Task: Find connections with filter location Dalai with filter topic #indiawith filter profile language German with filter current company TWO95 International, Inc with filter school Babu Banarsi Das University, Lucknow with filter industry Retail Furniture and Home Furnishings with filter service category FIle Management with filter keywords title Customer Service Manager
Action: Mouse moved to (555, 75)
Screenshot: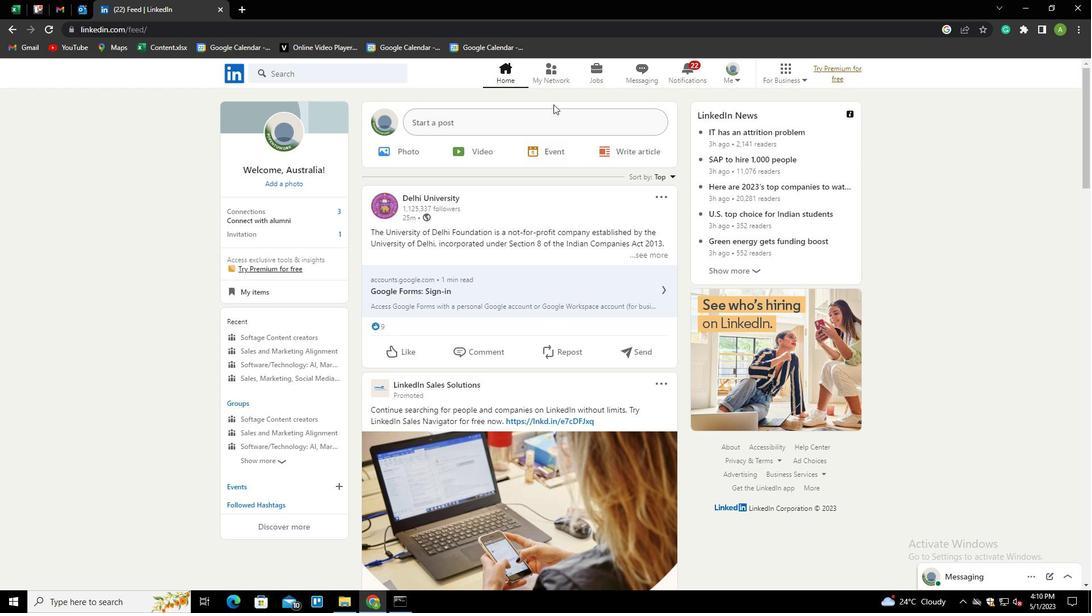 
Action: Mouse pressed left at (555, 75)
Screenshot: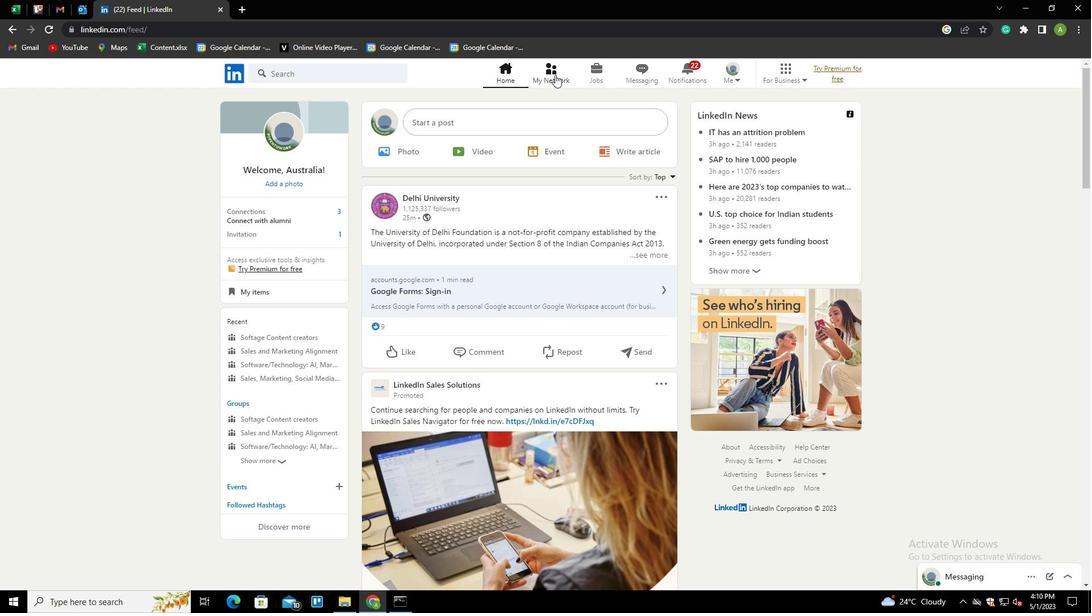 
Action: Mouse moved to (276, 135)
Screenshot: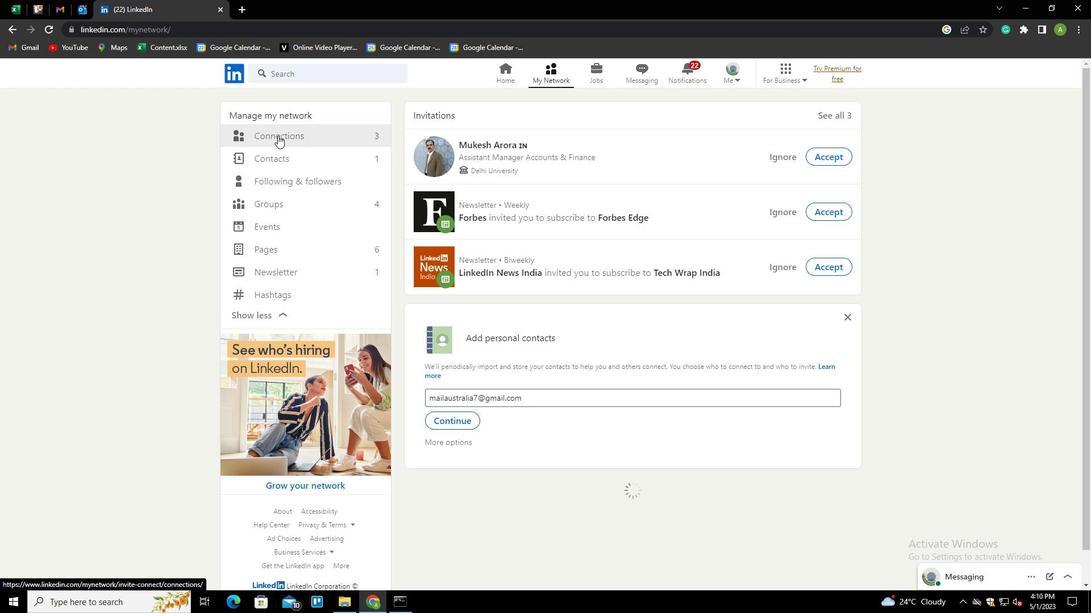 
Action: Mouse pressed left at (276, 135)
Screenshot: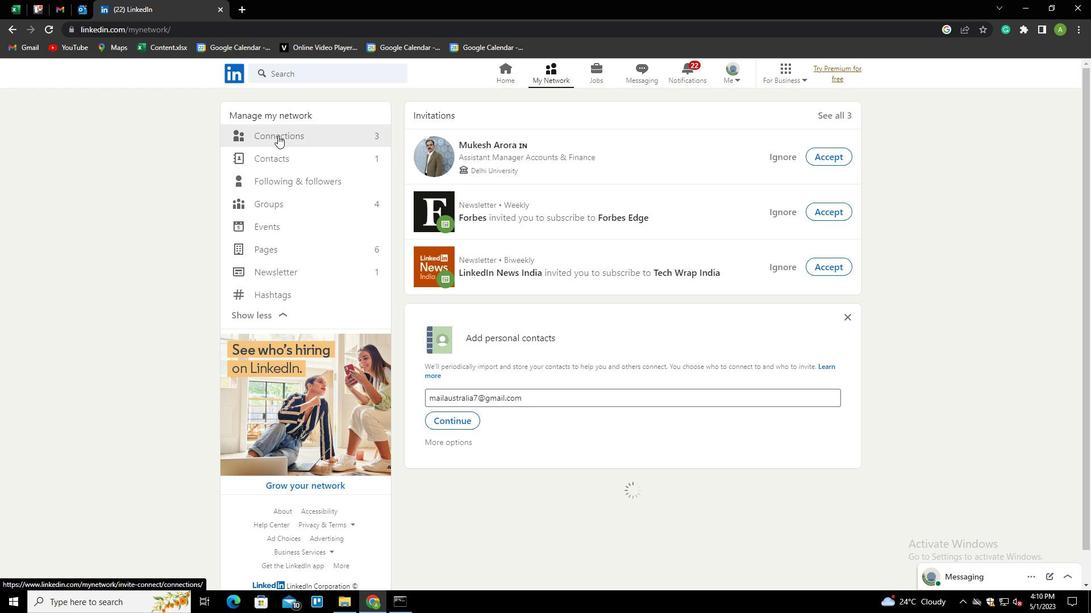
Action: Mouse moved to (613, 135)
Screenshot: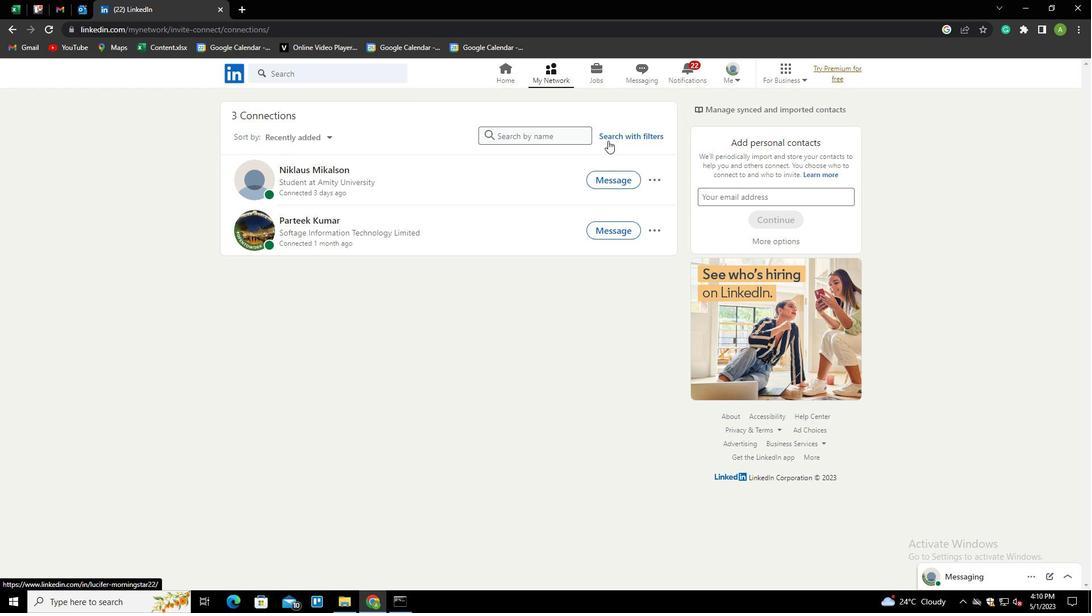 
Action: Mouse pressed left at (613, 135)
Screenshot: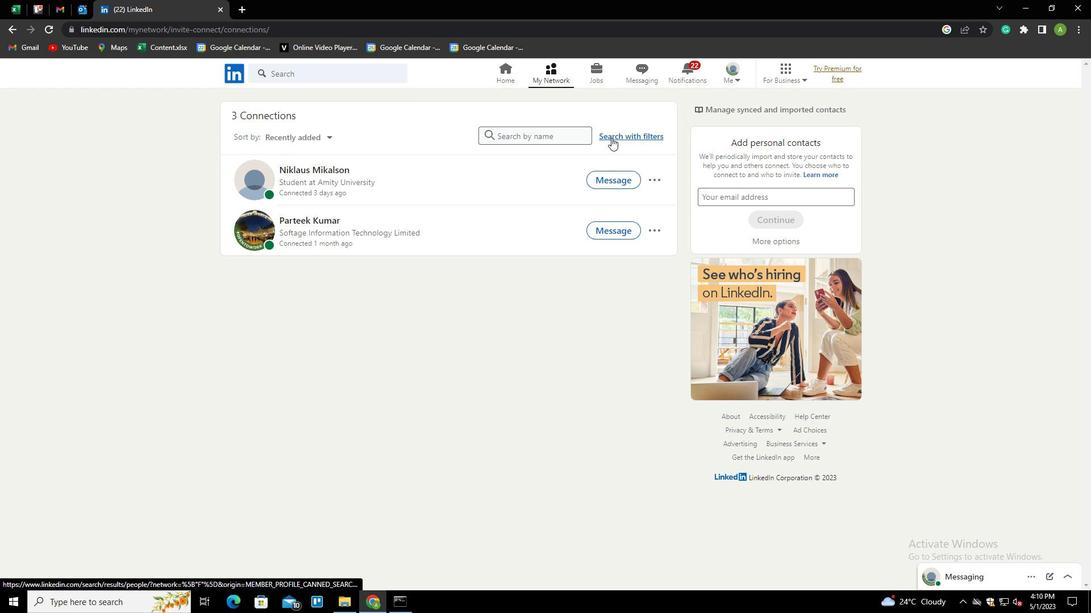 
Action: Mouse moved to (579, 102)
Screenshot: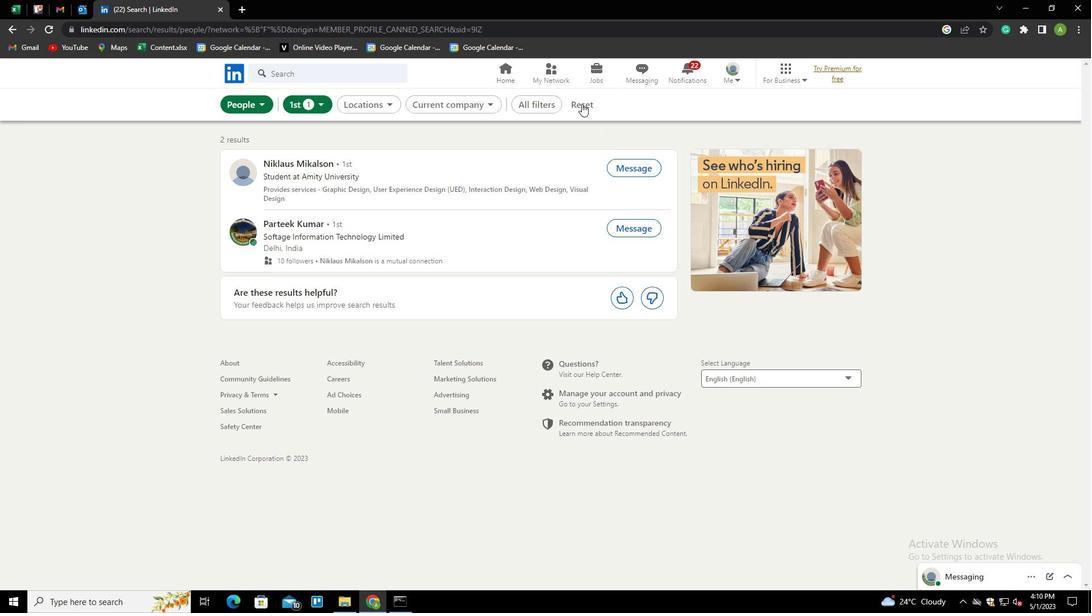 
Action: Mouse pressed left at (579, 102)
Screenshot: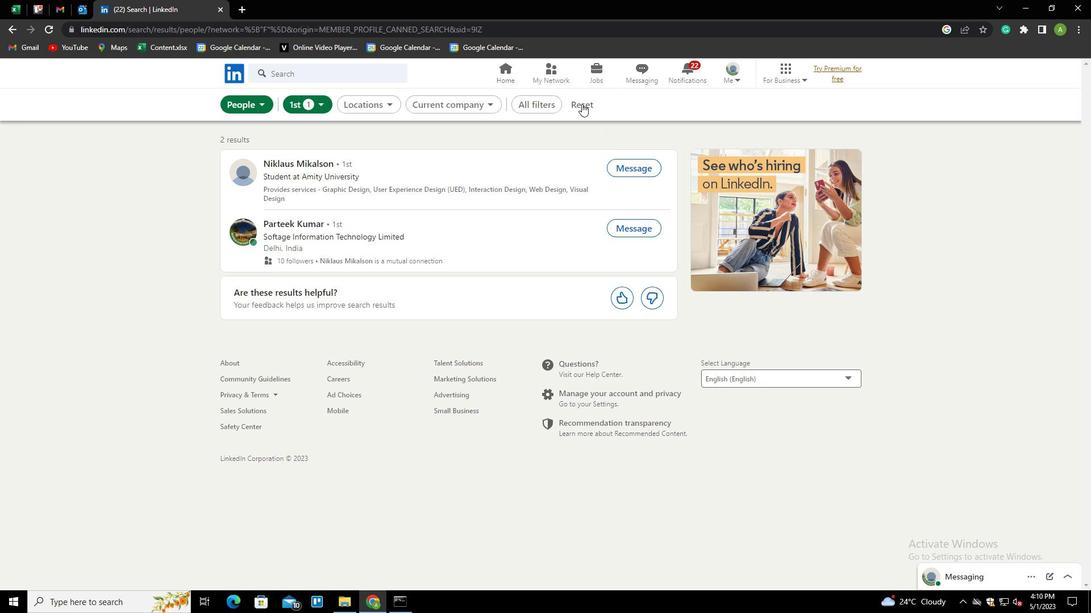 
Action: Mouse moved to (560, 104)
Screenshot: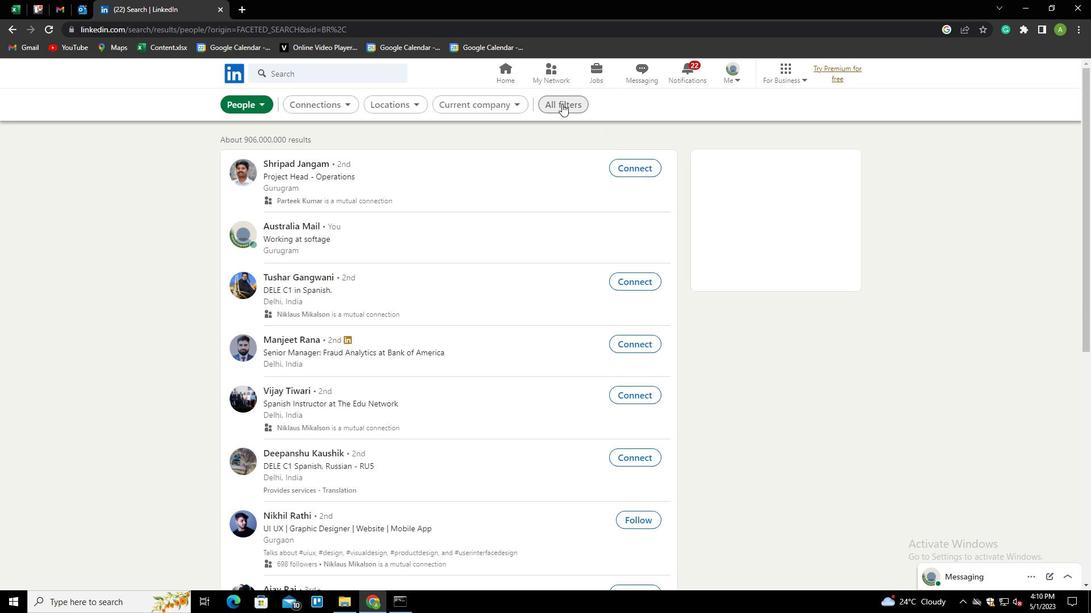 
Action: Mouse pressed left at (560, 104)
Screenshot: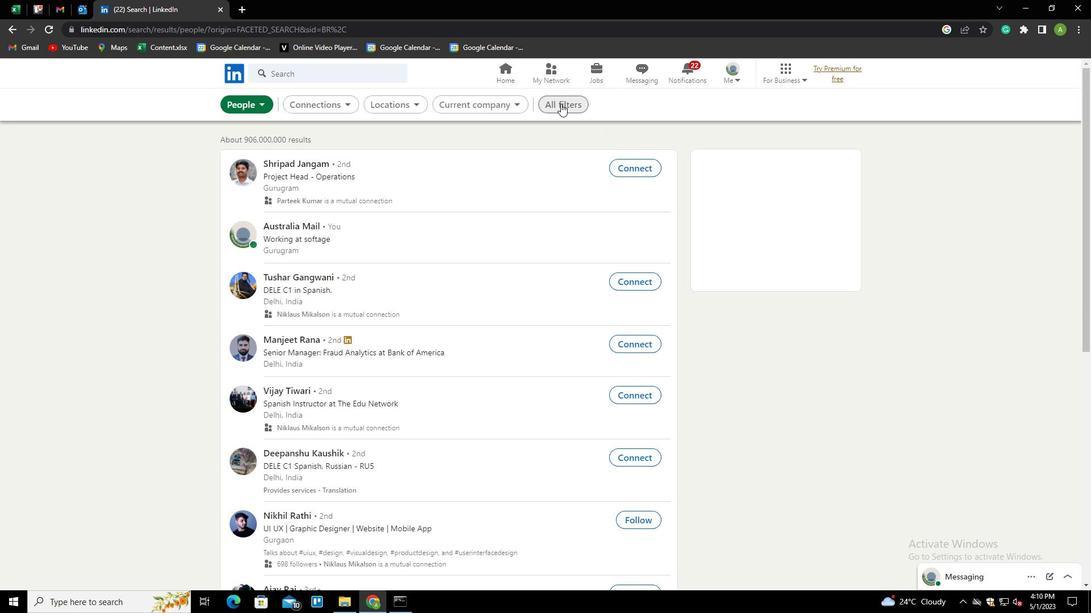 
Action: Mouse moved to (962, 333)
Screenshot: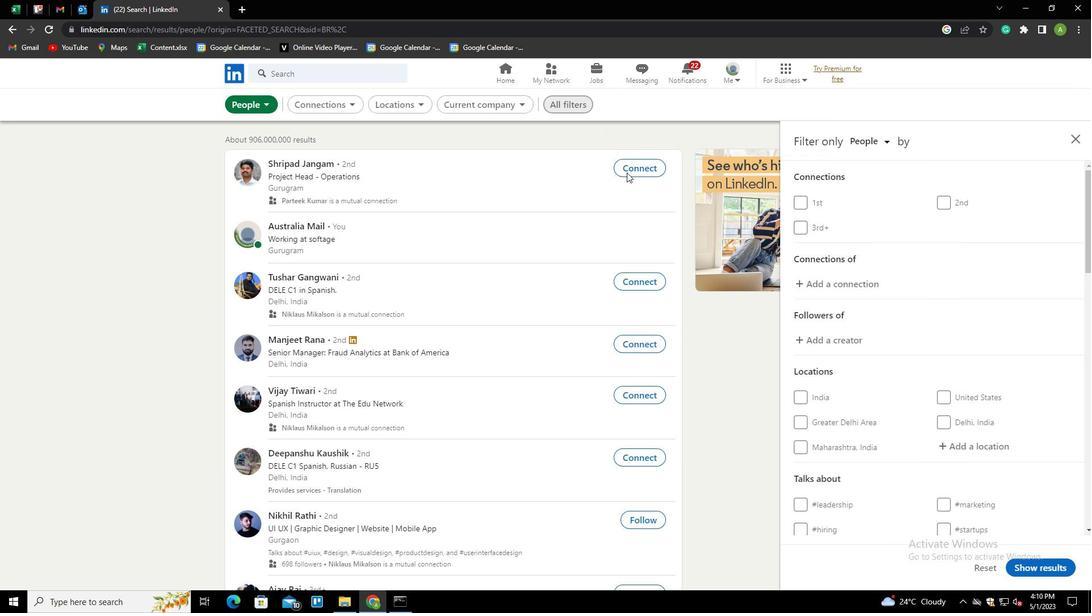 
Action: Mouse scrolled (962, 333) with delta (0, 0)
Screenshot: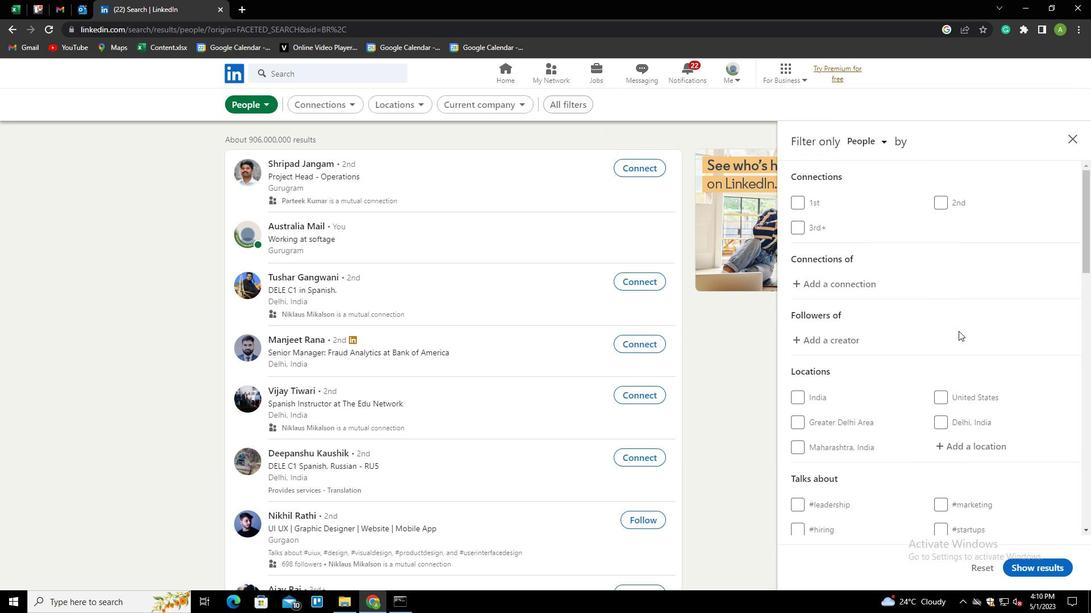 
Action: Mouse scrolled (962, 333) with delta (0, 0)
Screenshot: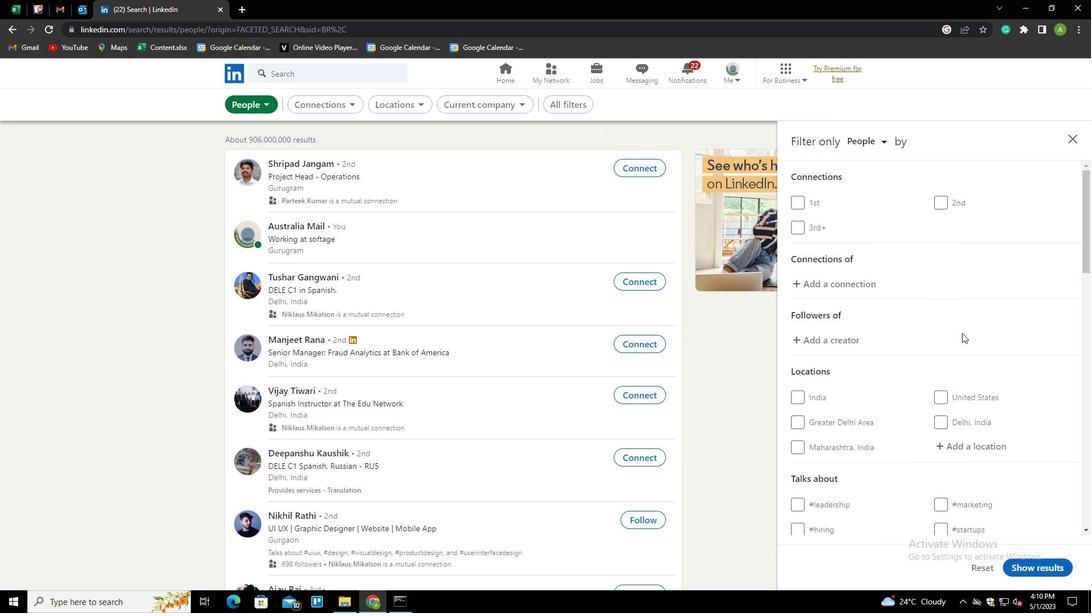 
Action: Mouse scrolled (962, 333) with delta (0, 0)
Screenshot: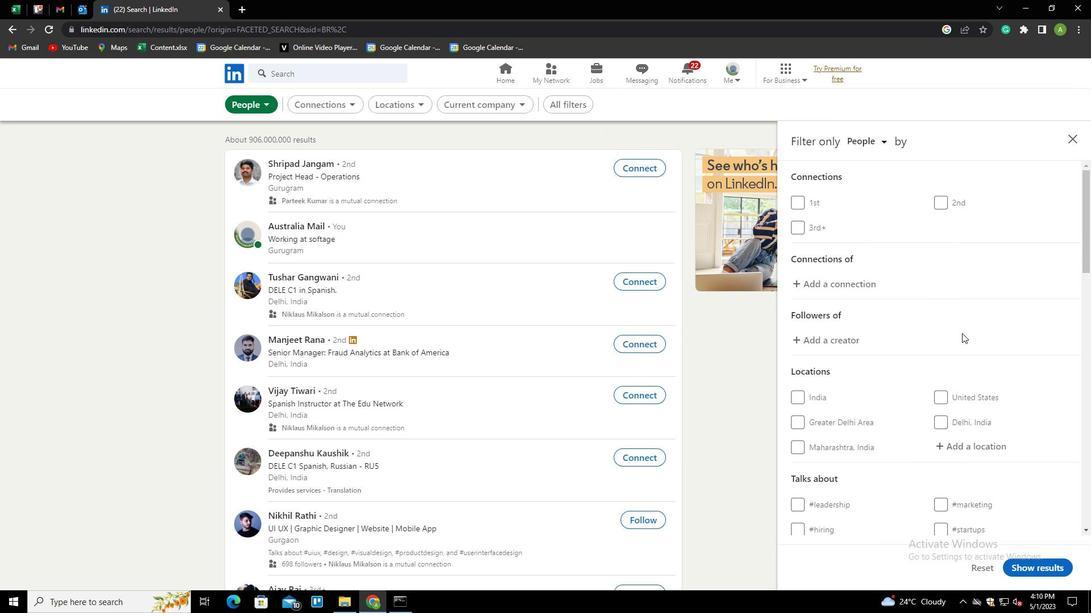 
Action: Mouse moved to (956, 280)
Screenshot: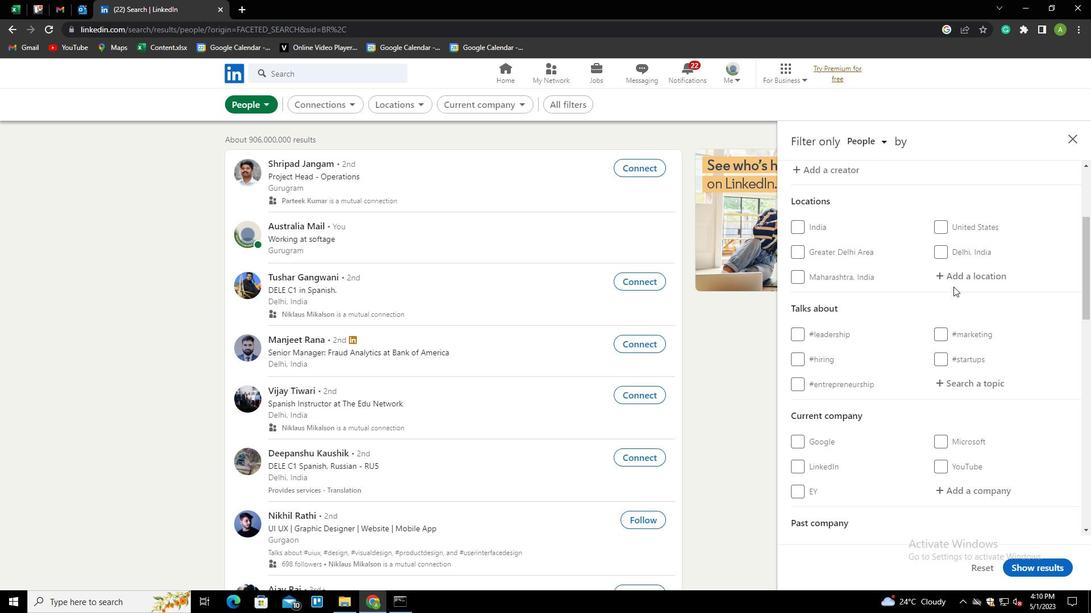 
Action: Mouse pressed left at (956, 280)
Screenshot: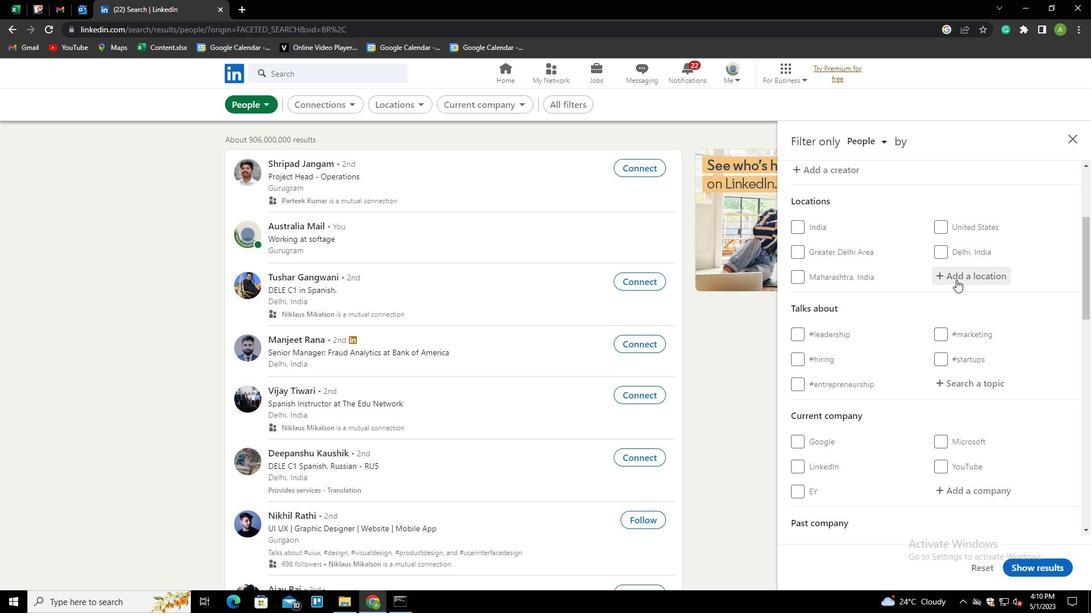 
Action: Mouse moved to (958, 279)
Screenshot: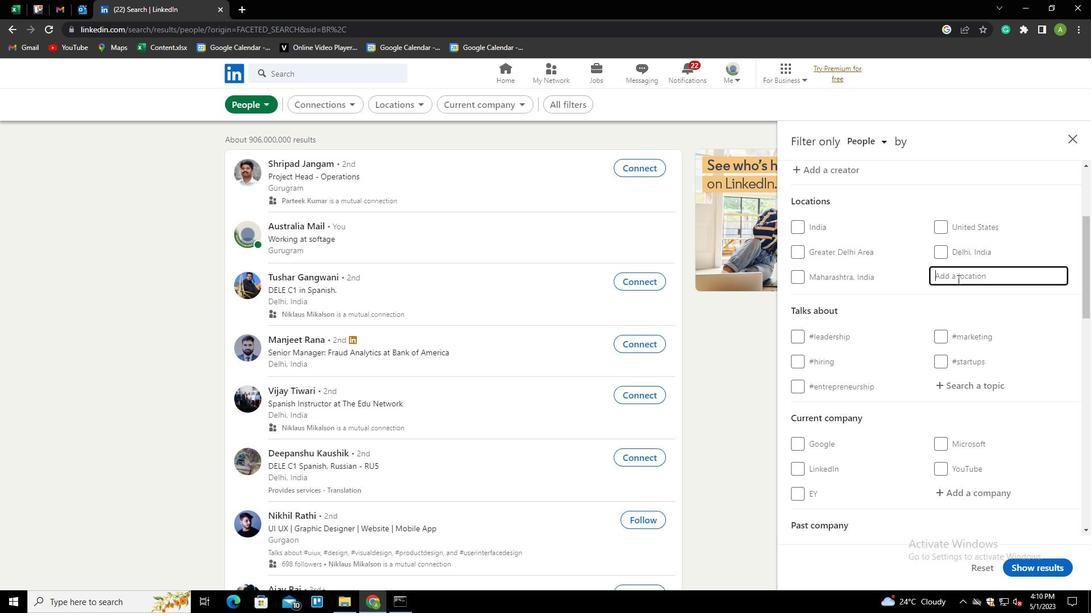 
Action: Mouse pressed left at (958, 279)
Screenshot: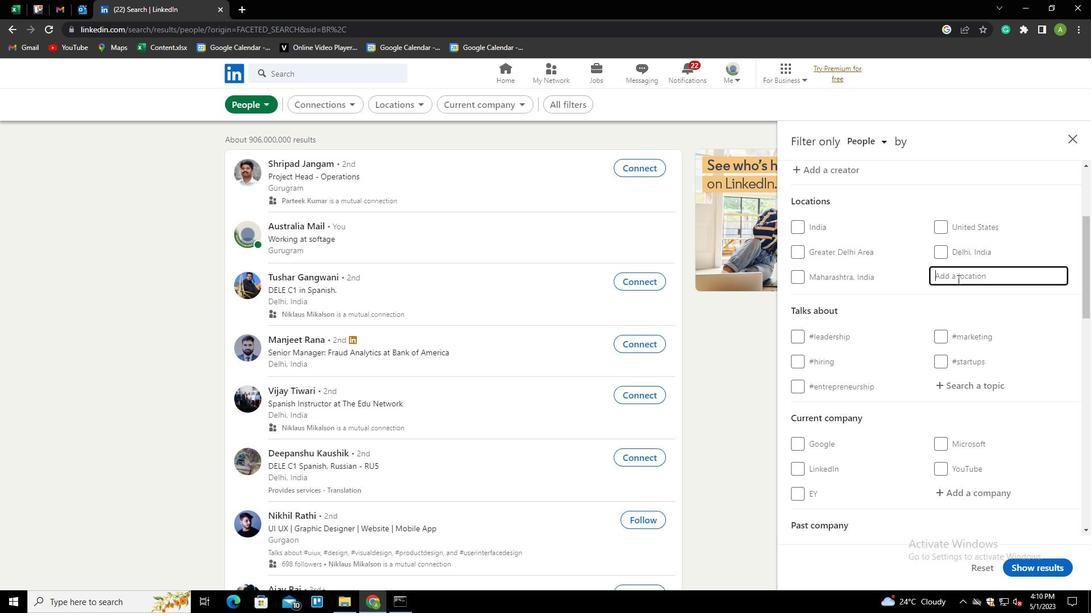 
Action: Key pressed <Key.shift>DALAI
Screenshot: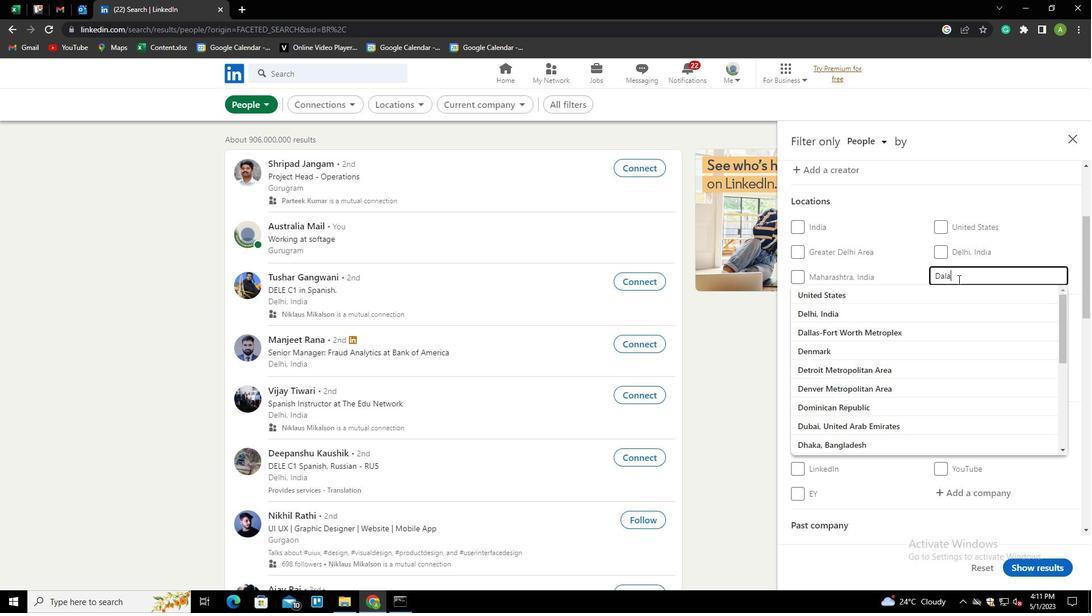 
Action: Mouse moved to (1056, 329)
Screenshot: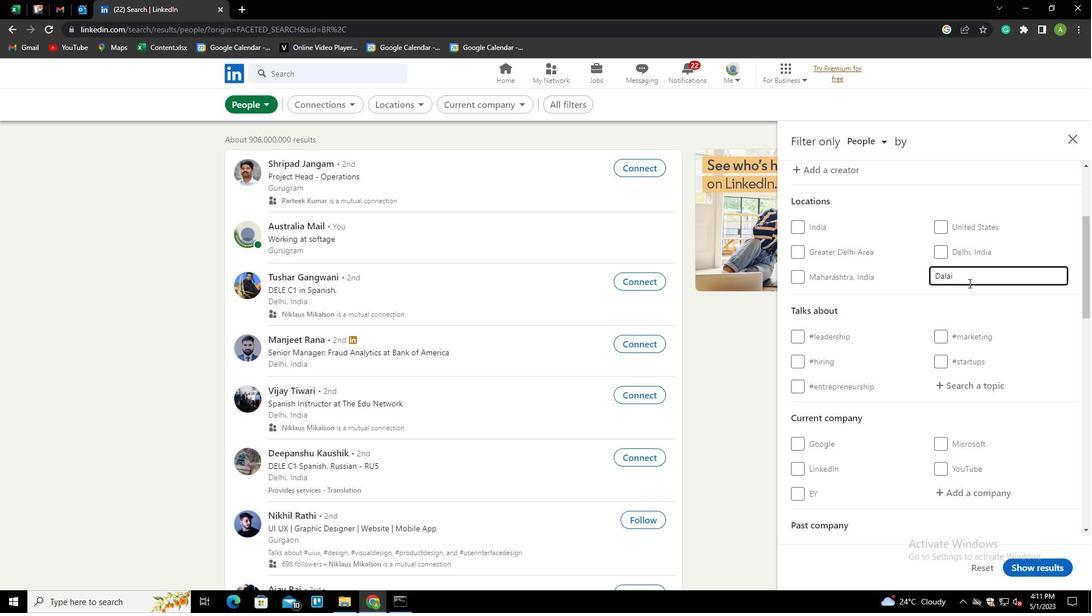 
Action: Mouse pressed left at (1056, 329)
Screenshot: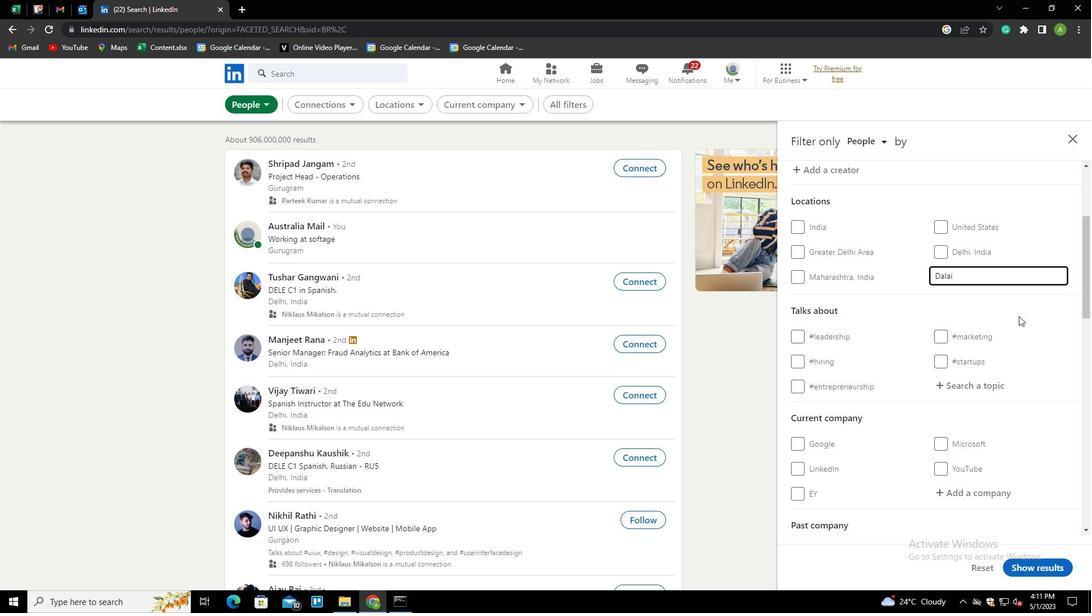 
Action: Mouse moved to (973, 387)
Screenshot: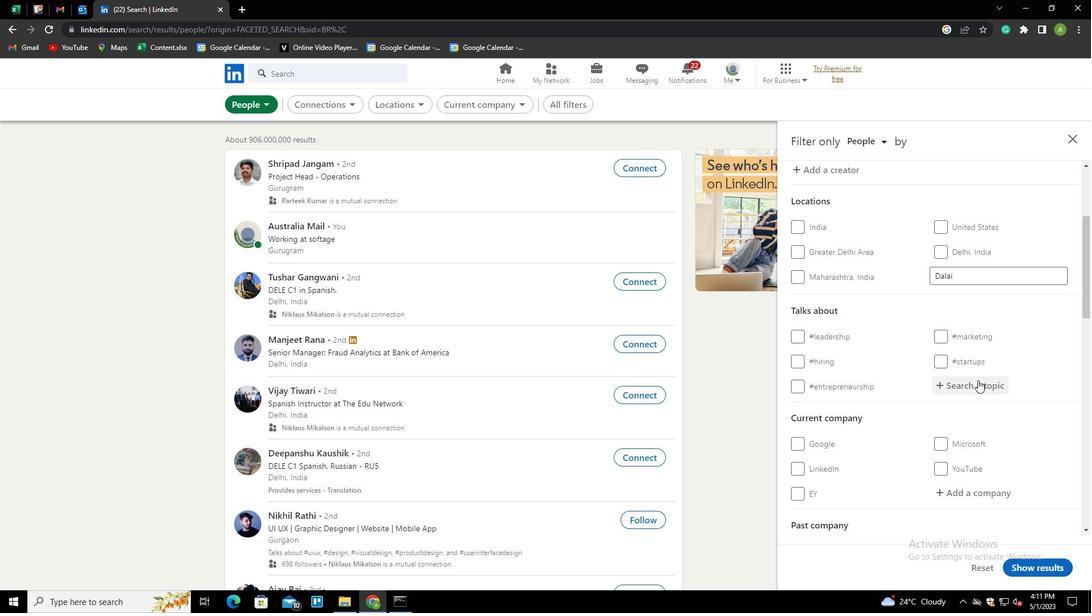 
Action: Mouse pressed left at (973, 387)
Screenshot: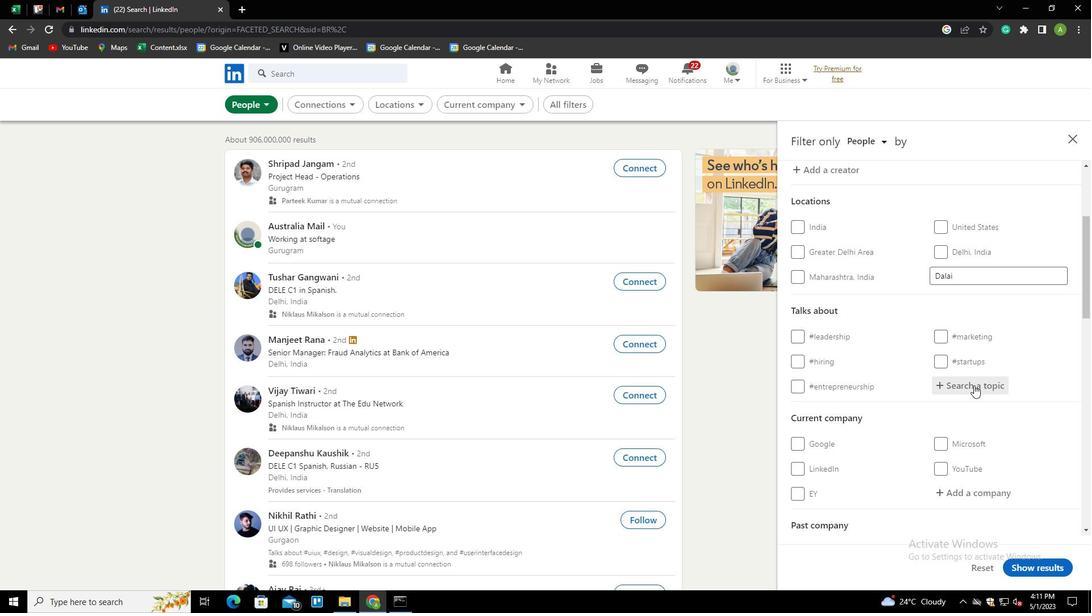 
Action: Mouse pressed left at (973, 387)
Screenshot: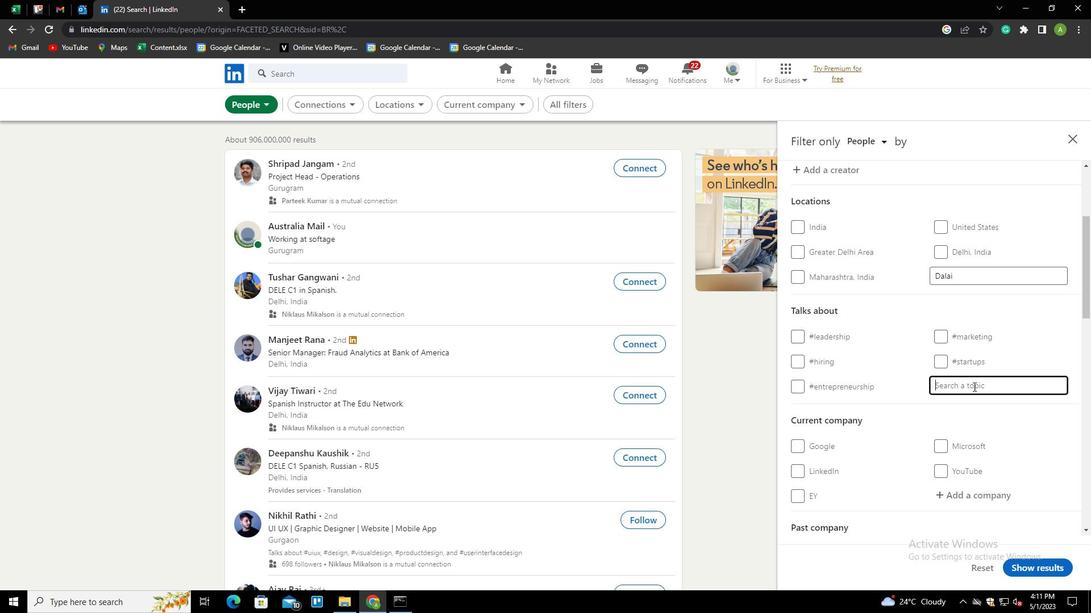 
Action: Key pressed INDIA<Key.down><Key.enter>
Screenshot: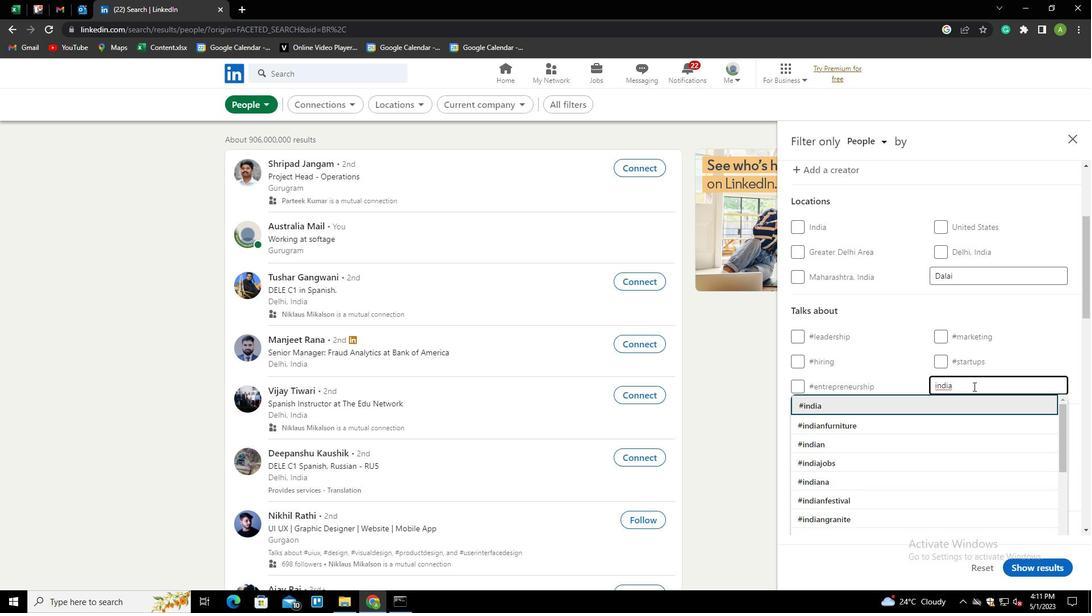 
Action: Mouse moved to (971, 381)
Screenshot: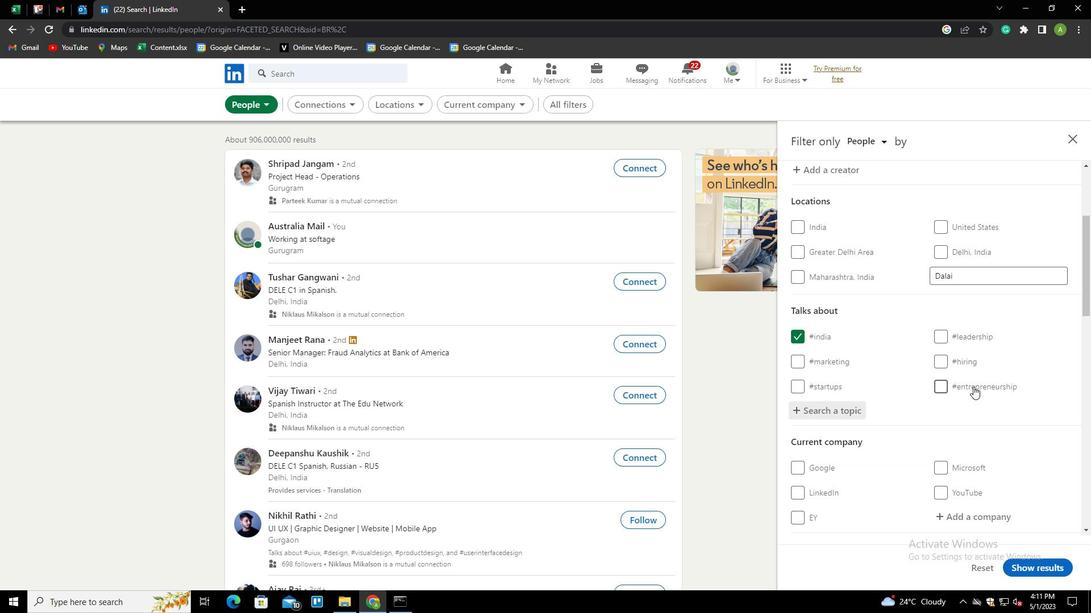 
Action: Mouse scrolled (971, 380) with delta (0, 0)
Screenshot: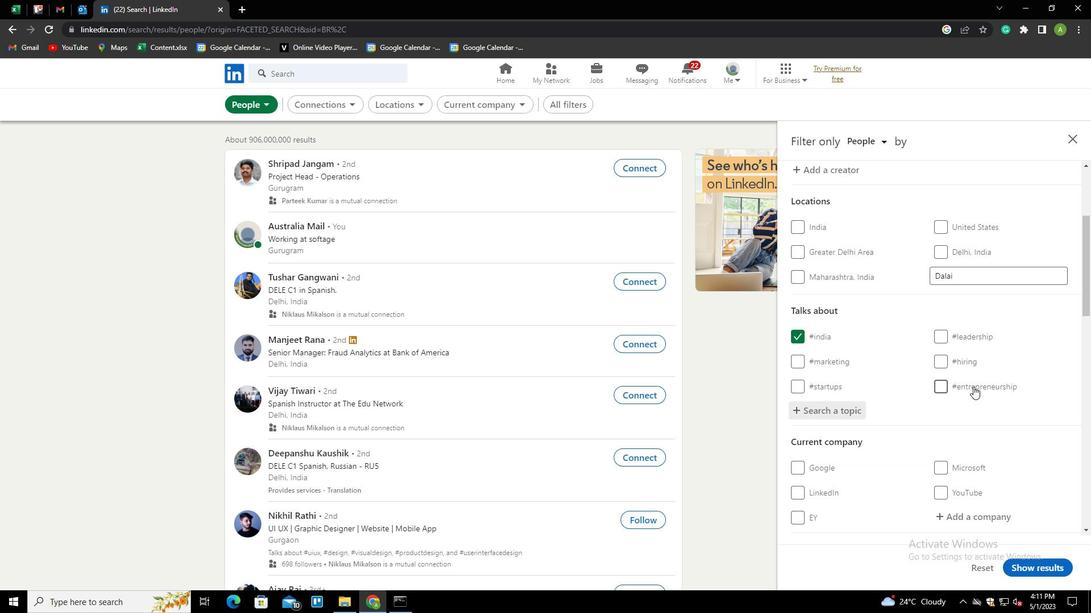 
Action: Mouse scrolled (971, 380) with delta (0, 0)
Screenshot: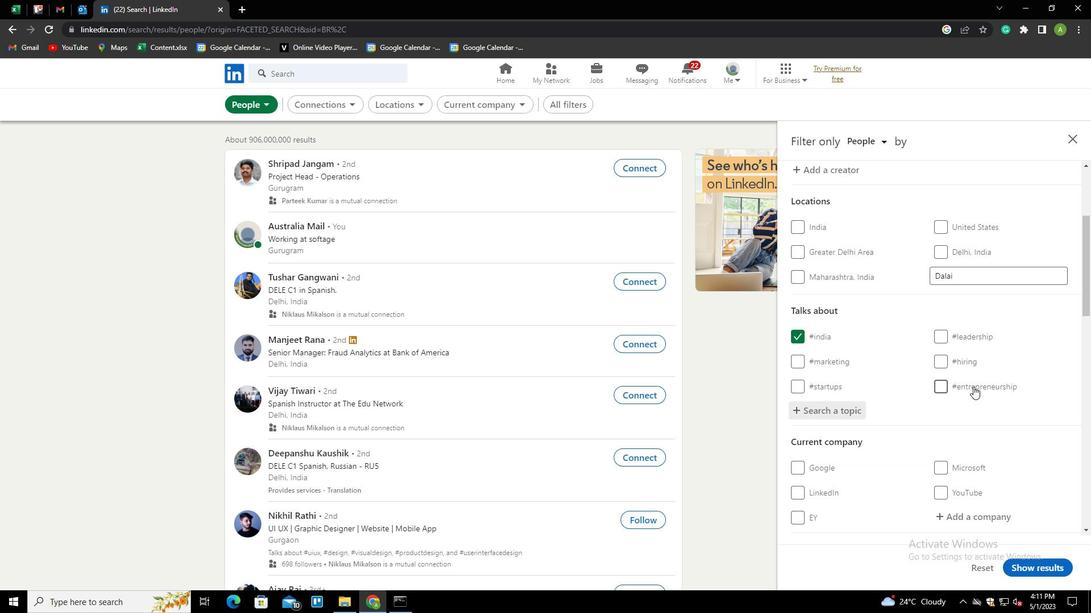 
Action: Mouse scrolled (971, 380) with delta (0, 0)
Screenshot: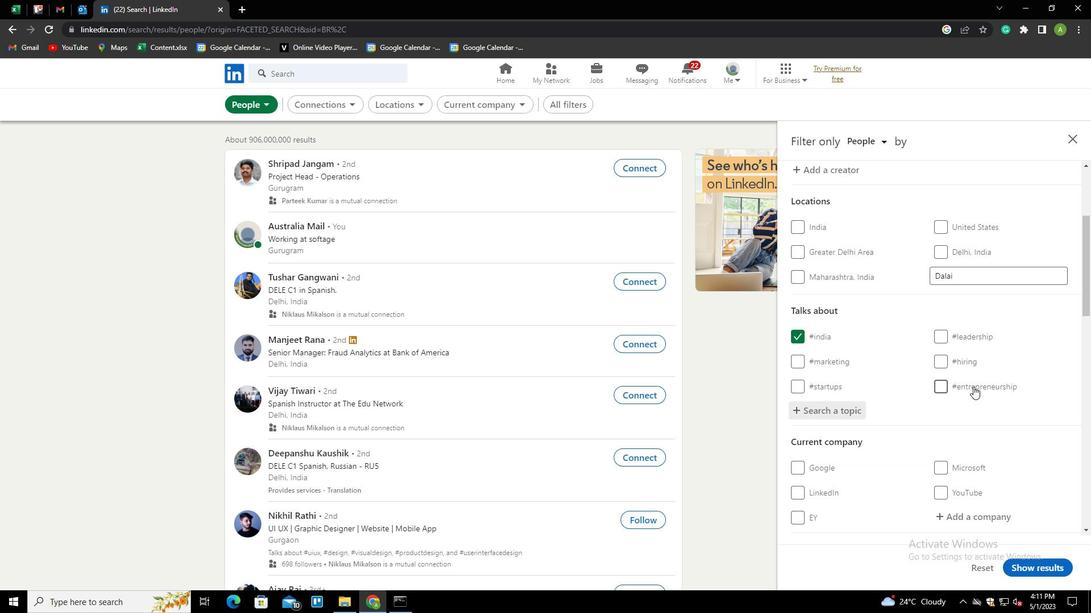 
Action: Mouse moved to (969, 381)
Screenshot: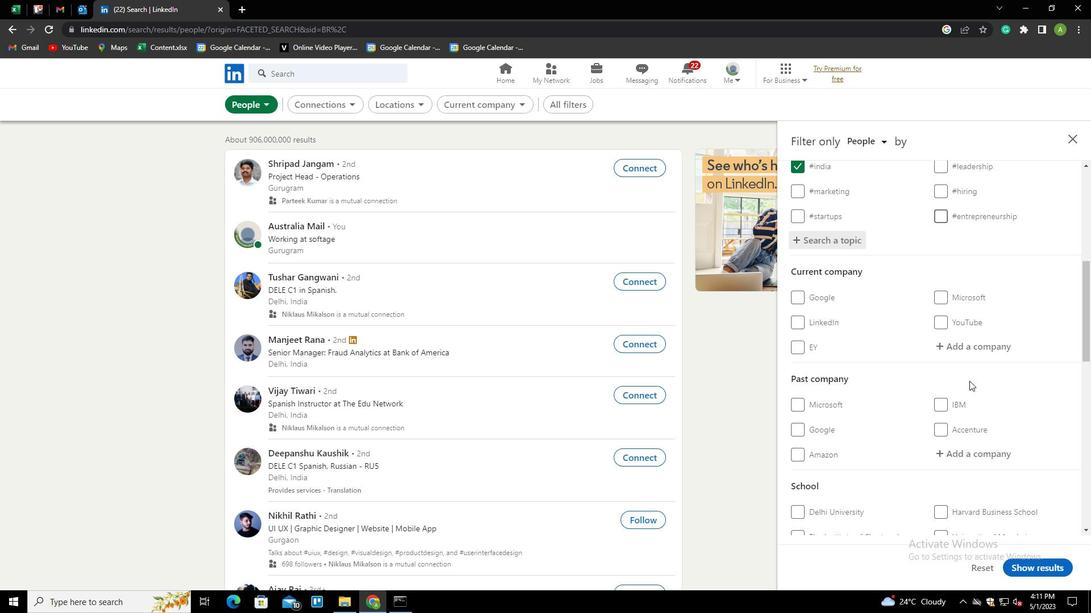 
Action: Mouse scrolled (969, 380) with delta (0, 0)
Screenshot: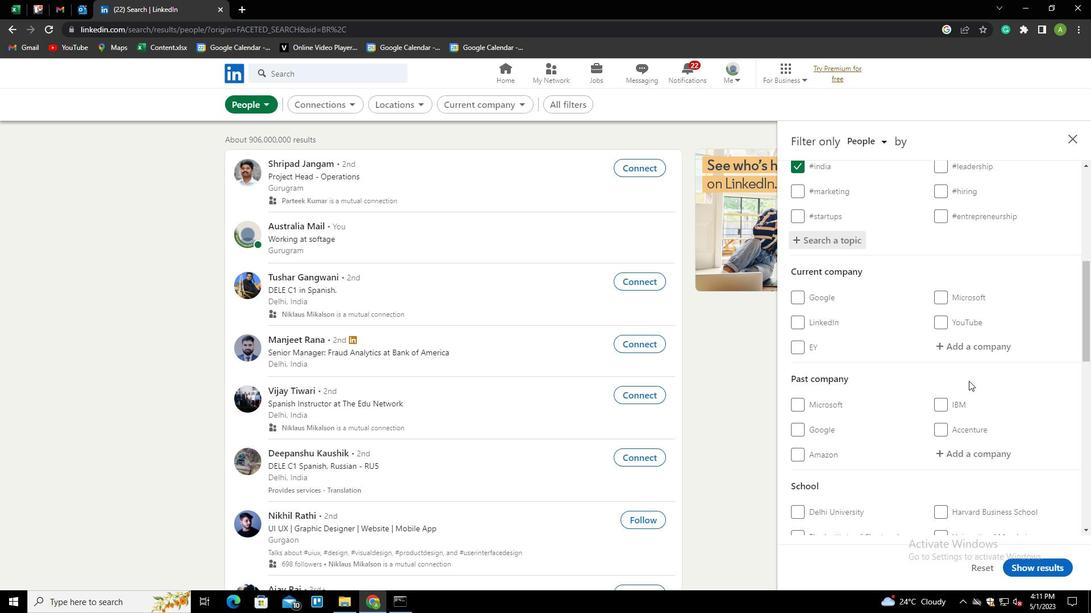 
Action: Mouse scrolled (969, 380) with delta (0, 0)
Screenshot: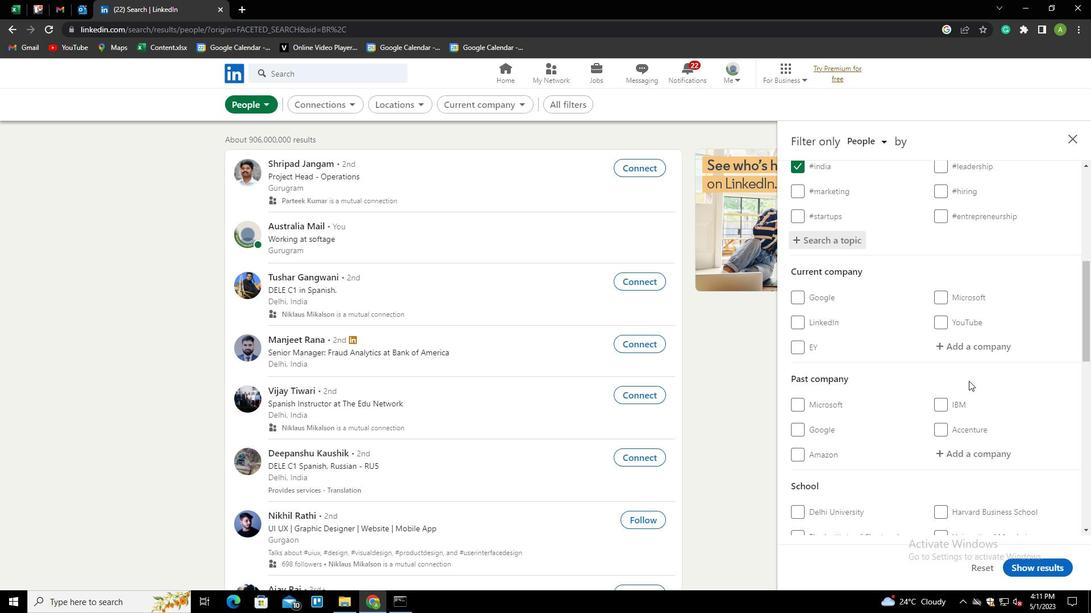 
Action: Mouse scrolled (969, 380) with delta (0, 0)
Screenshot: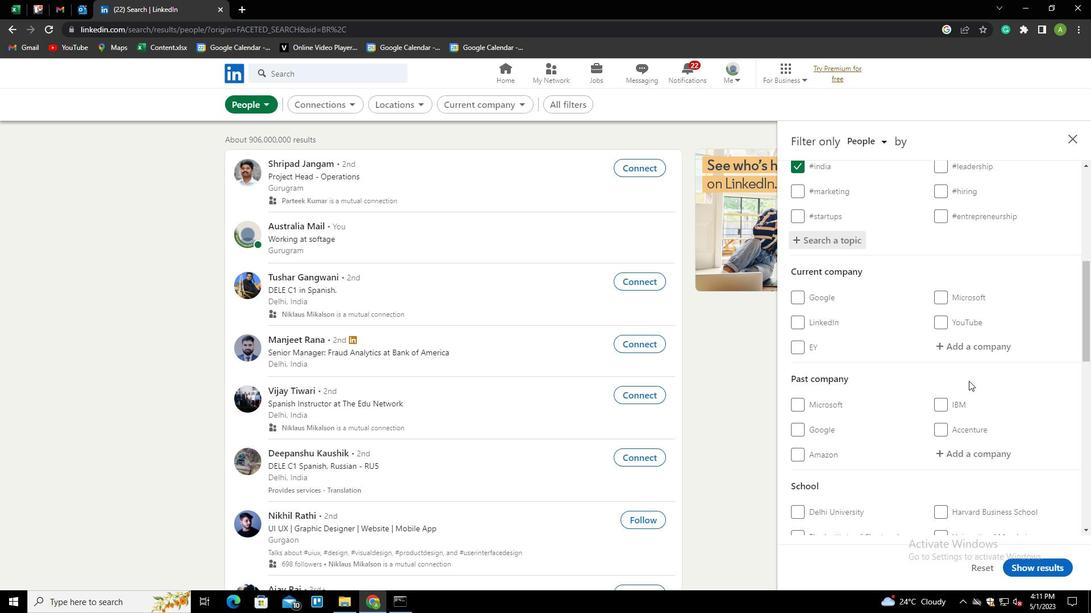 
Action: Mouse scrolled (969, 380) with delta (0, 0)
Screenshot: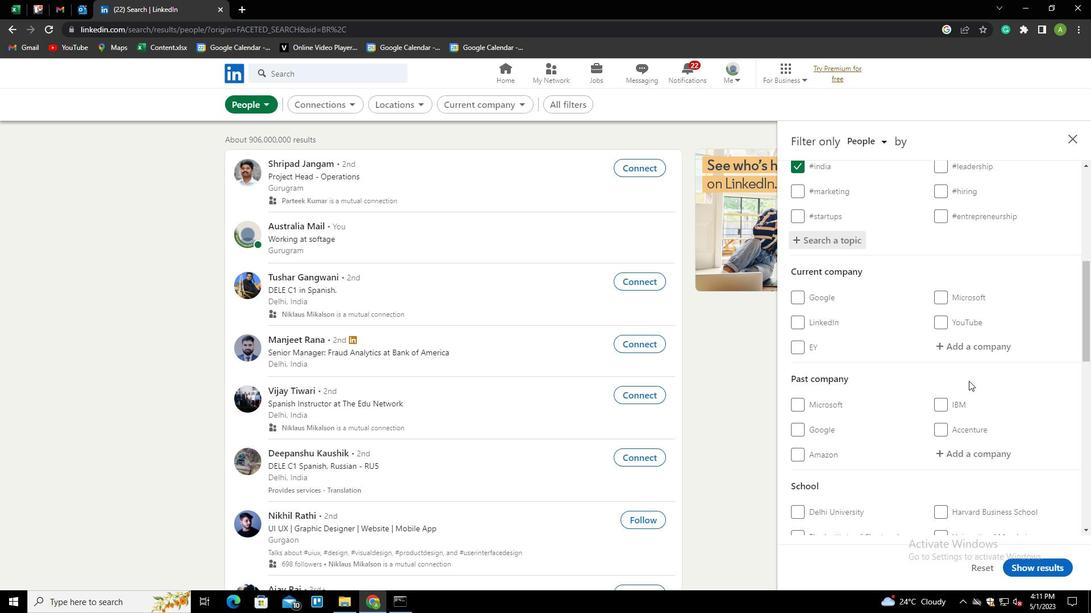
Action: Mouse scrolled (969, 380) with delta (0, 0)
Screenshot: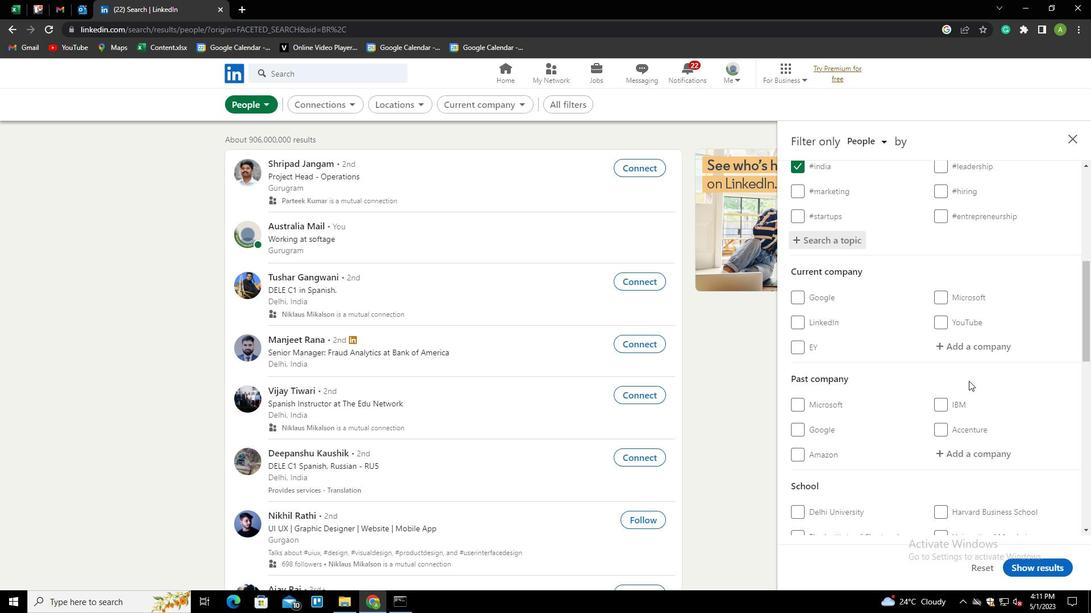 
Action: Mouse moved to (968, 381)
Screenshot: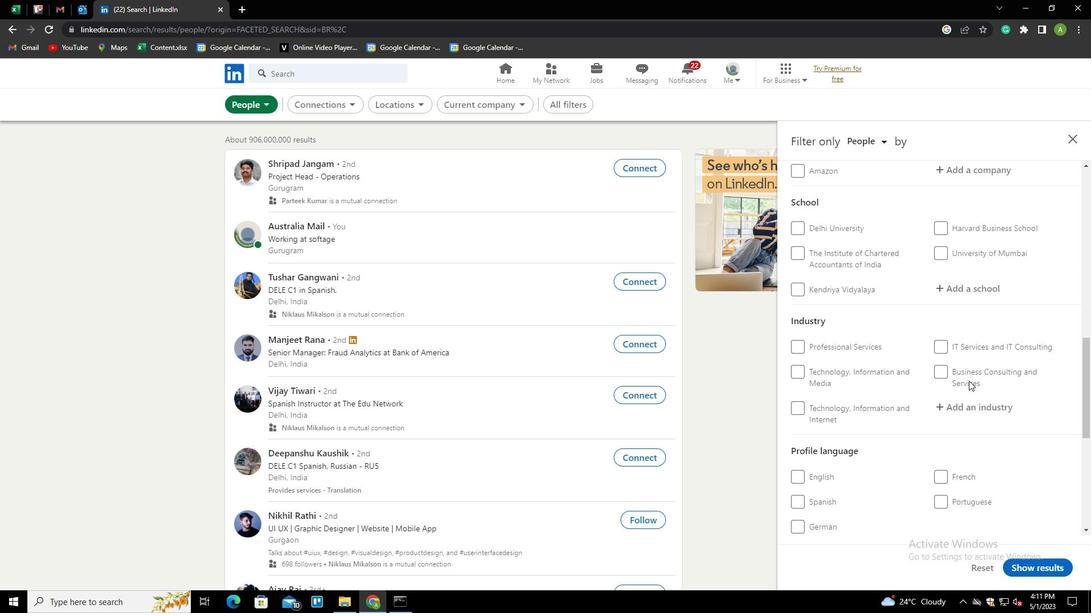 
Action: Mouse scrolled (968, 380) with delta (0, 0)
Screenshot: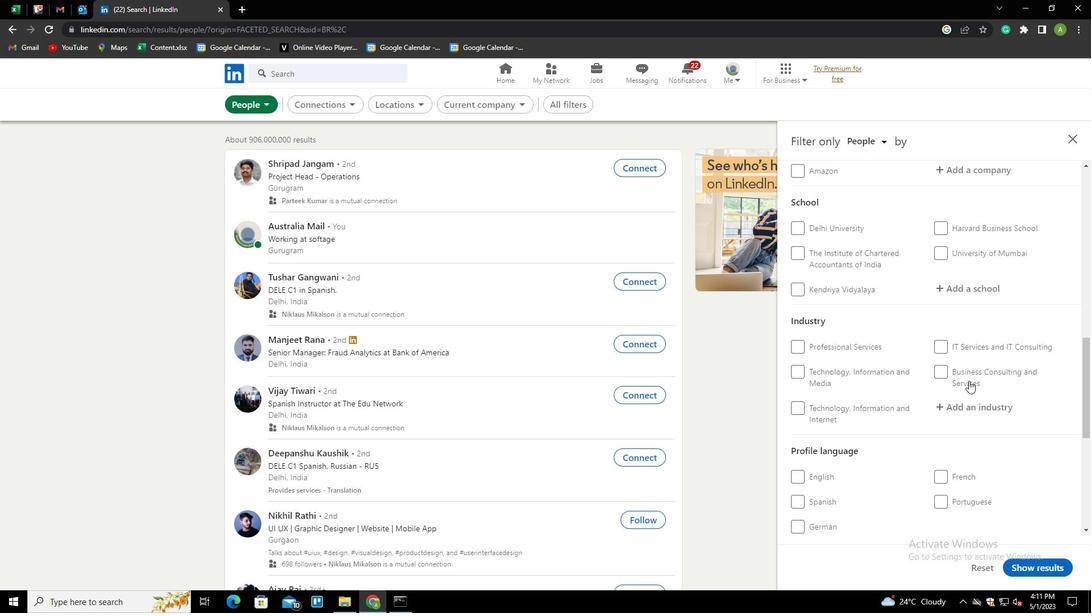 
Action: Mouse moved to (807, 465)
Screenshot: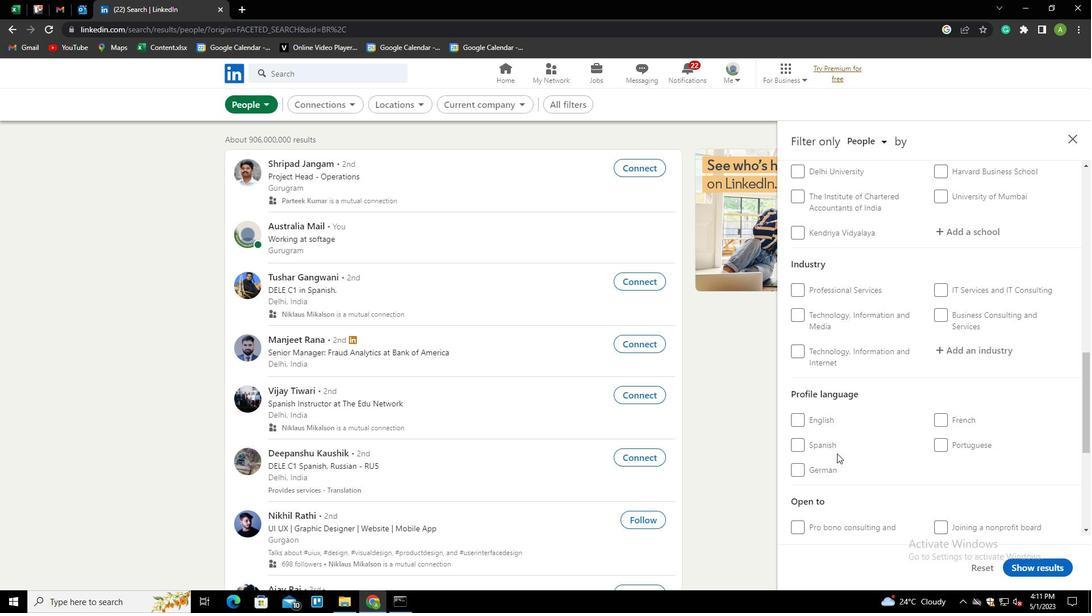 
Action: Mouse pressed left at (807, 465)
Screenshot: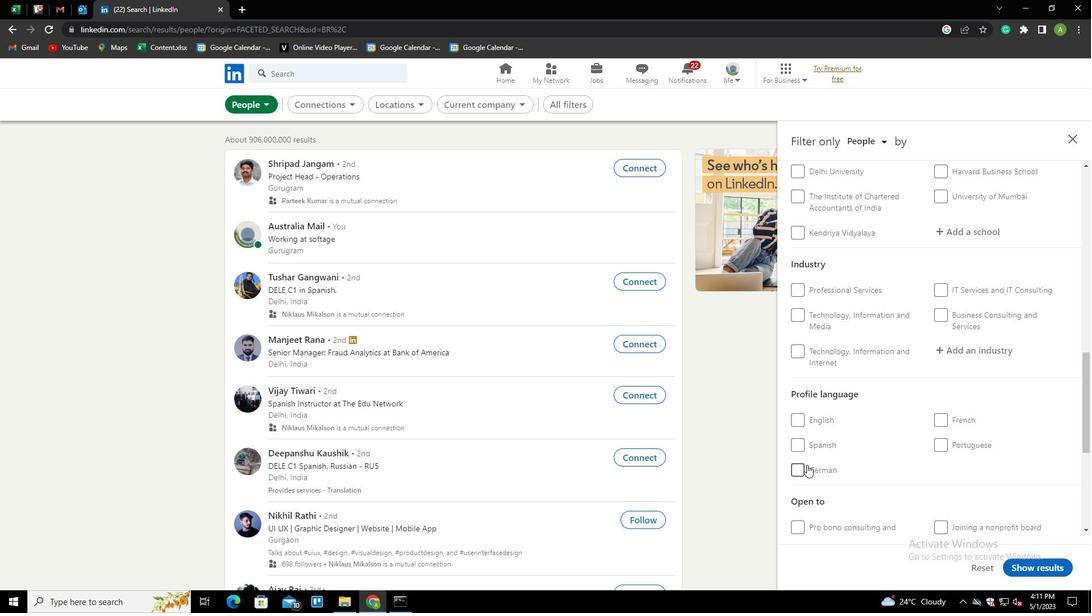 
Action: Mouse moved to (961, 446)
Screenshot: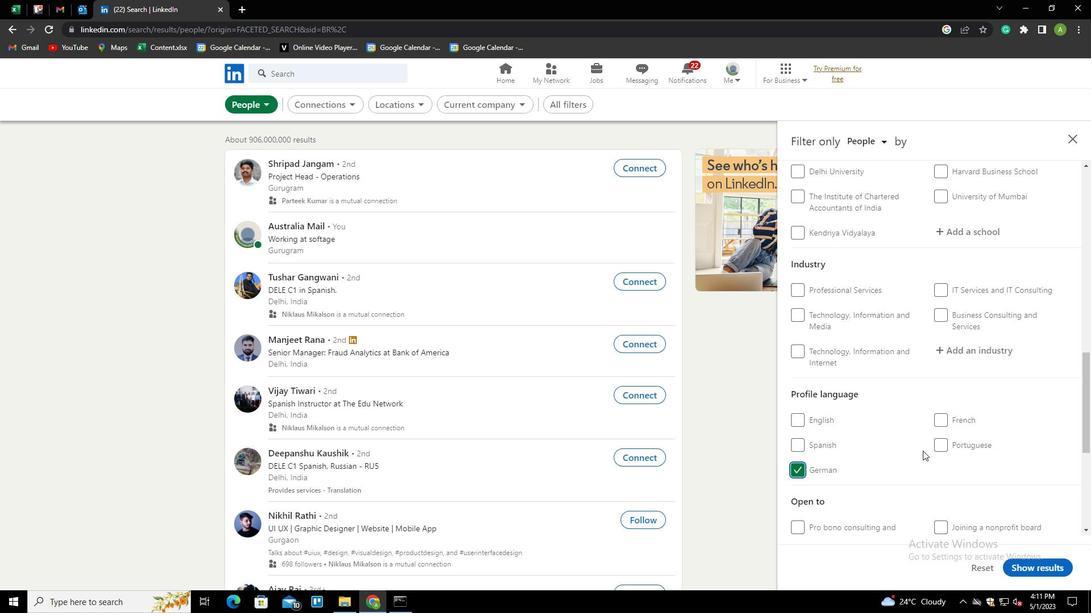 
Action: Mouse scrolled (961, 447) with delta (0, 0)
Screenshot: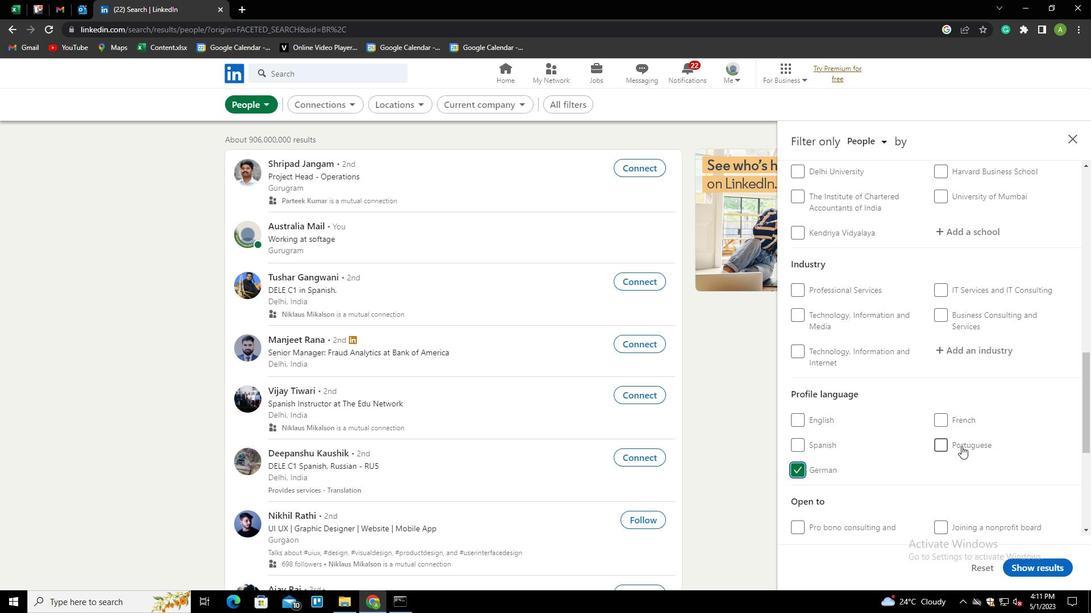 
Action: Mouse scrolled (961, 447) with delta (0, 0)
Screenshot: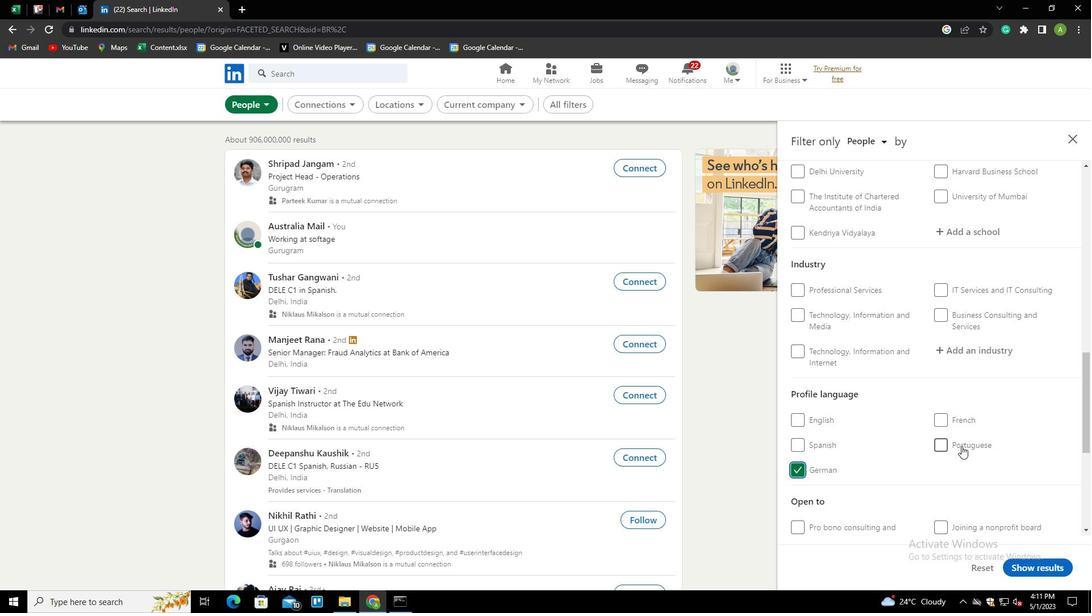 
Action: Mouse scrolled (961, 447) with delta (0, 0)
Screenshot: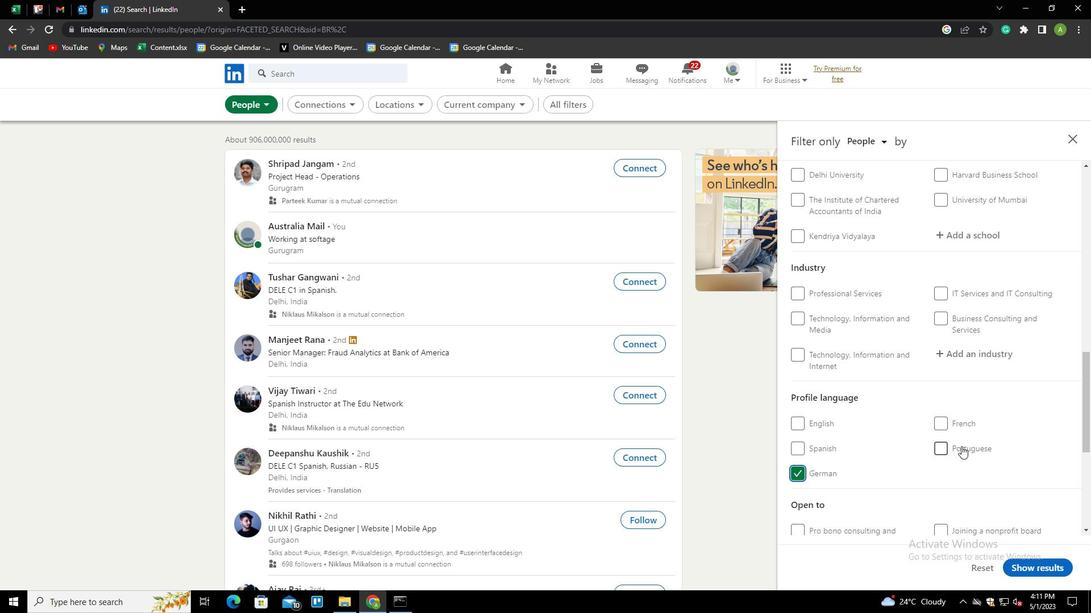 
Action: Mouse scrolled (961, 447) with delta (0, 0)
Screenshot: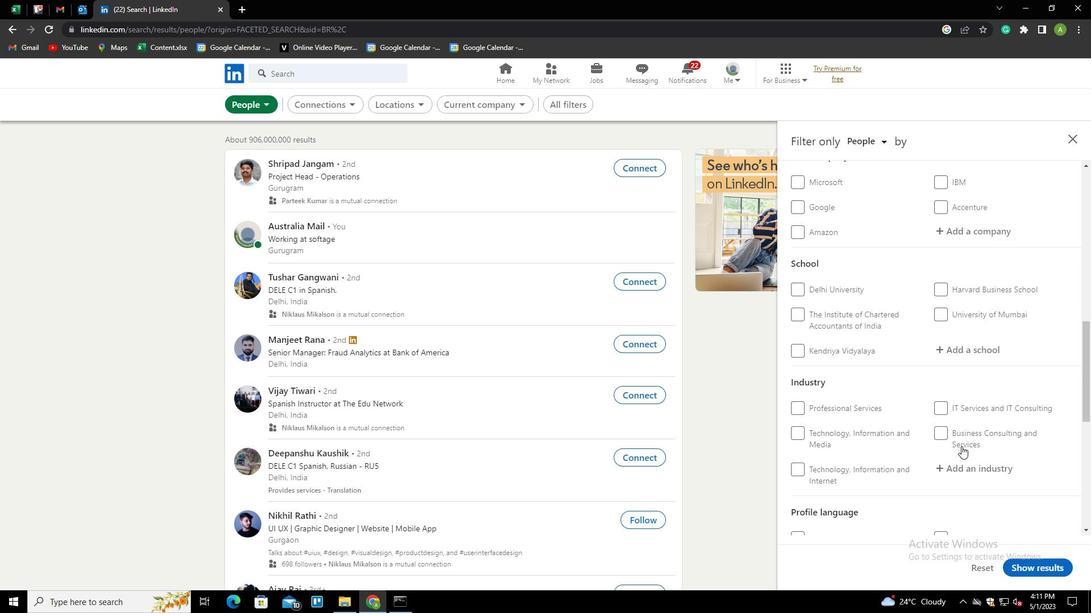 
Action: Mouse scrolled (961, 447) with delta (0, 0)
Screenshot: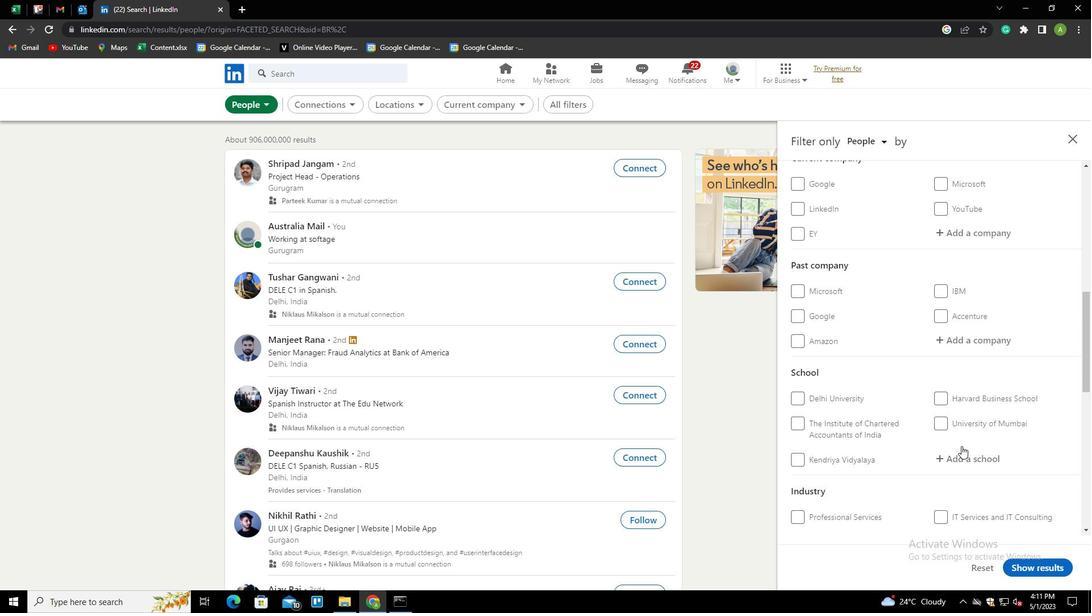 
Action: Mouse scrolled (961, 447) with delta (0, 0)
Screenshot: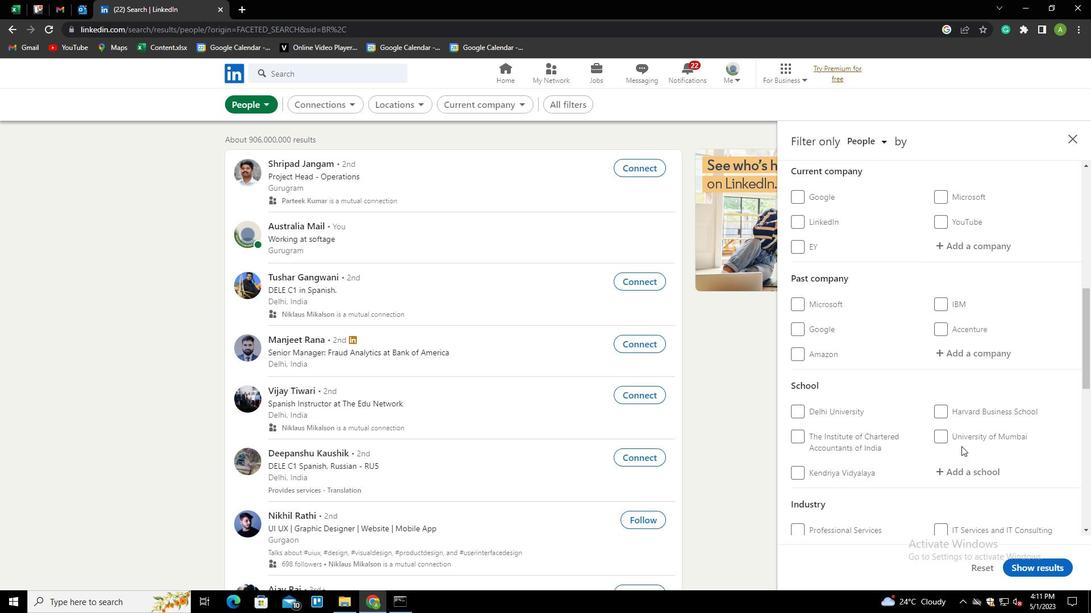 
Action: Mouse scrolled (961, 447) with delta (0, 0)
Screenshot: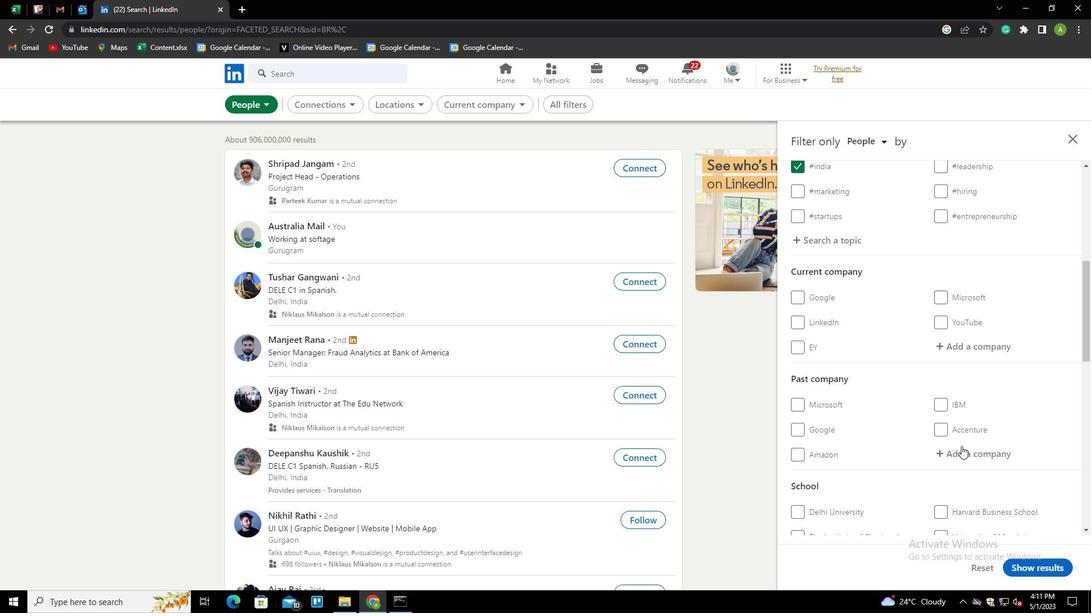 
Action: Mouse moved to (963, 404)
Screenshot: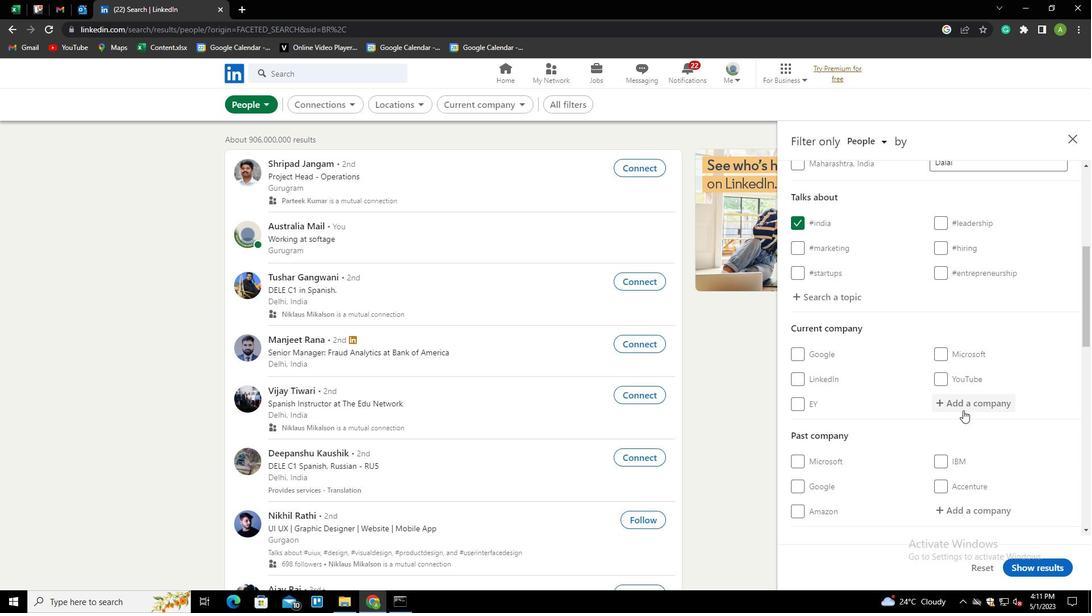
Action: Mouse pressed left at (963, 404)
Screenshot: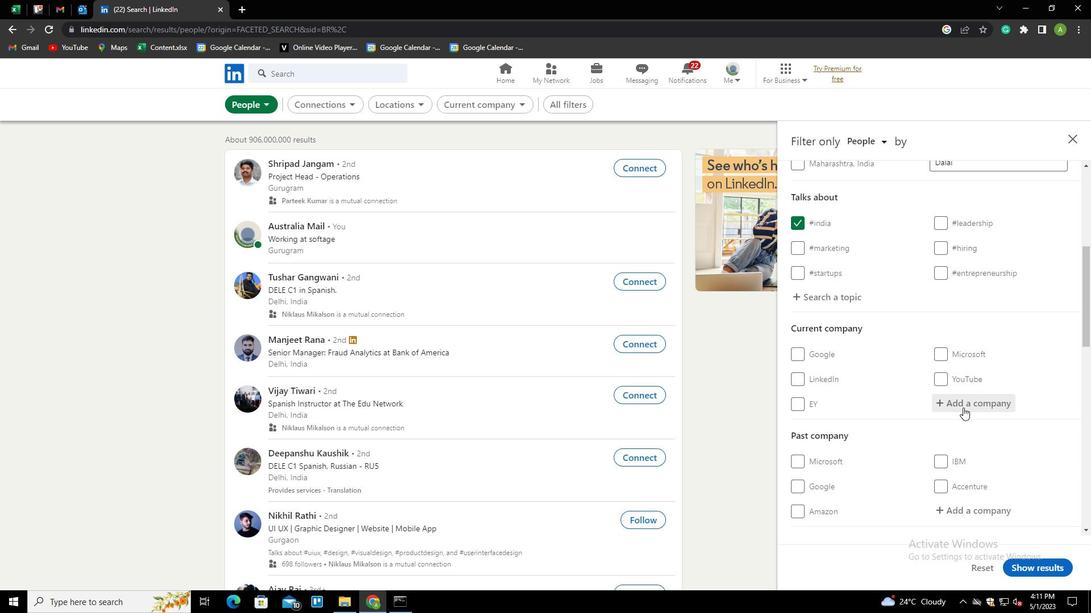 
Action: Key pressed <Key.shift><Key.shift><Key.shift><Key.shift><Key.shift><Key.shift><Key.shift><Key.shift><Key.shift><Key.shift><Key.shift><Key.shift><Key.shift><Key.shift><Key.shift><Key.shift><Key.shift><Key.shift><Key.shift><Key.shift><Key.shift><Key.shift><Key.shift><Key.shift><Key.shift><Key.shift><Key.shift>R<Key.shift><Key.backspace>FT<Key.backspace><Key.backspace>TW<Key.shift><Key.shift><Key.shift><Key.shift><Key.shift><Key.shift><Key.shift><Key.shift><Key.shift><Key.shift><Key.shift><Key.shift><Key.shift><Key.shift><Key.shift>O95<Key.down><Key.enter>
Screenshot: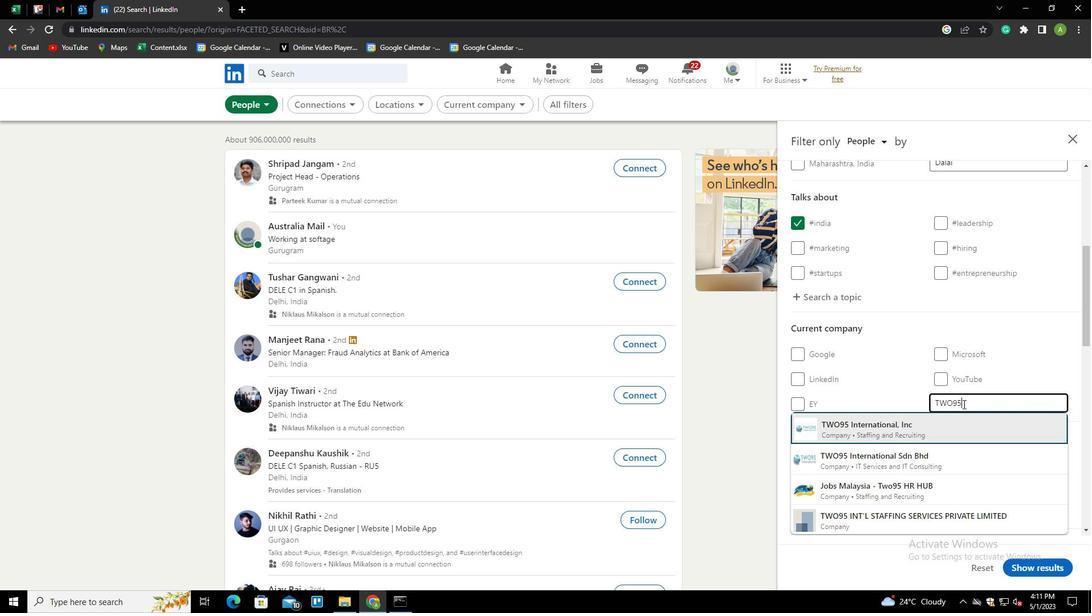 
Action: Mouse scrolled (963, 404) with delta (0, 0)
Screenshot: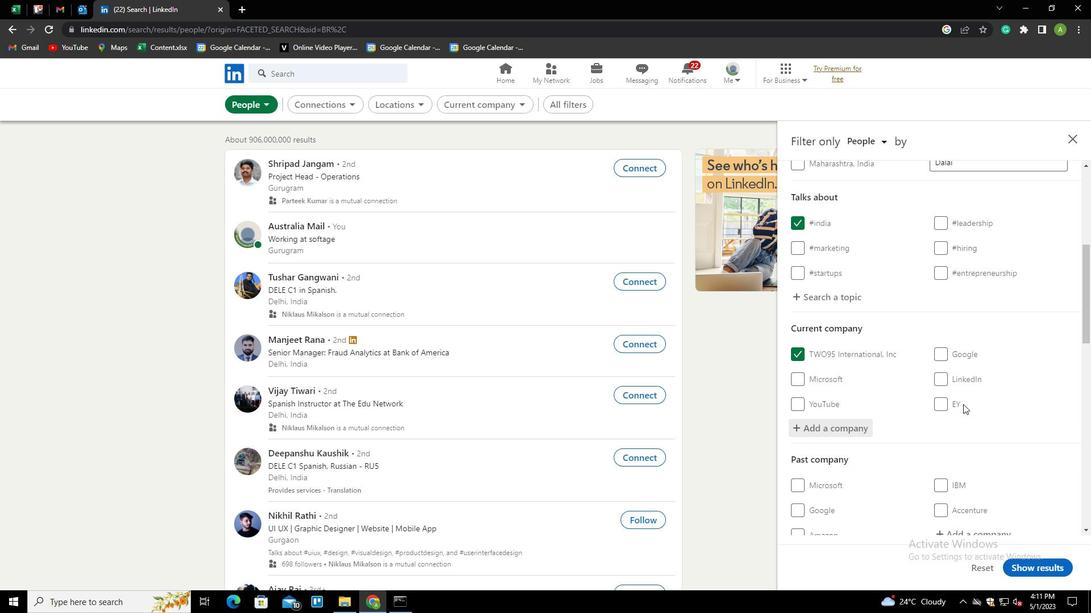 
Action: Mouse scrolled (963, 404) with delta (0, 0)
Screenshot: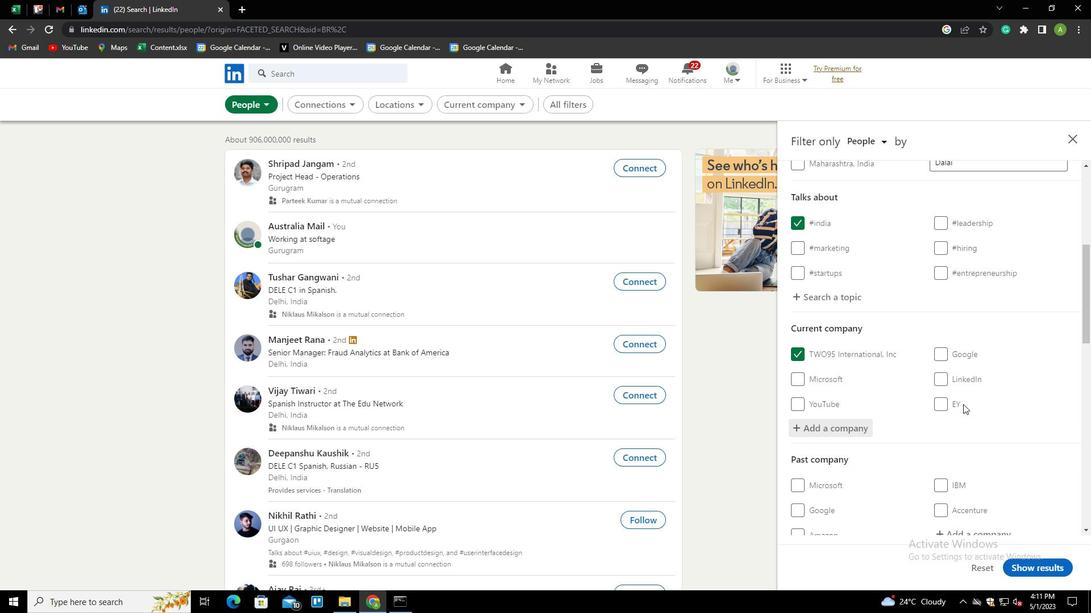 
Action: Mouse scrolled (963, 404) with delta (0, 0)
Screenshot: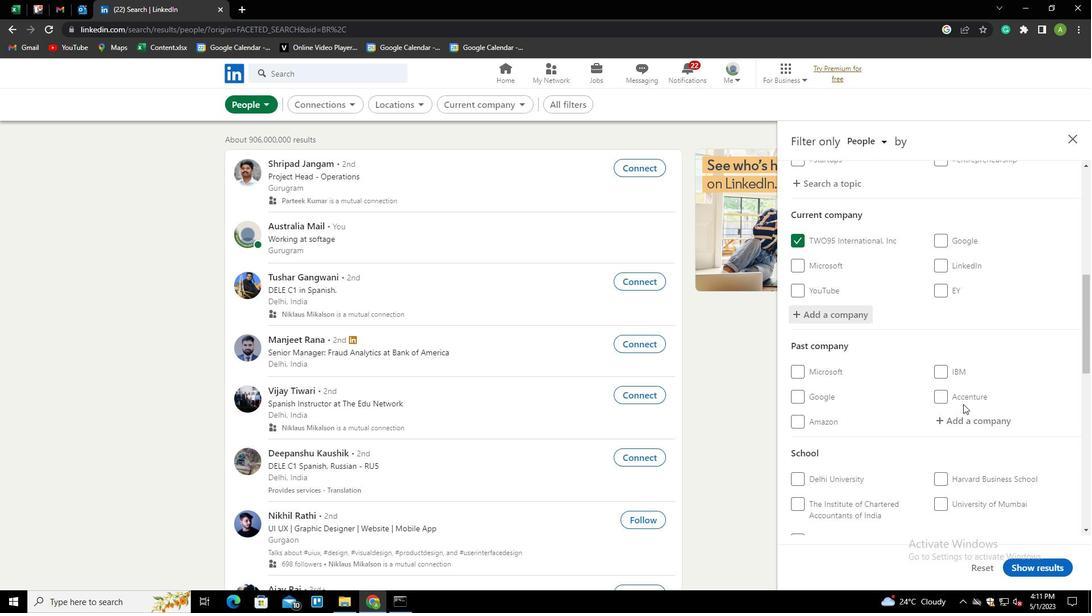 
Action: Mouse moved to (951, 480)
Screenshot: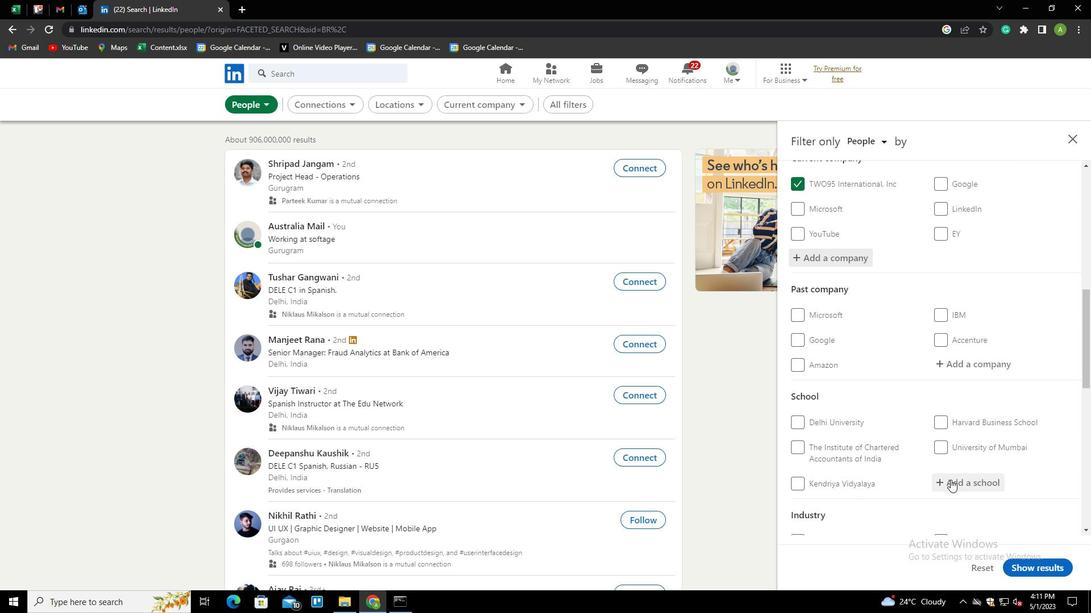 
Action: Mouse pressed left at (951, 480)
Screenshot: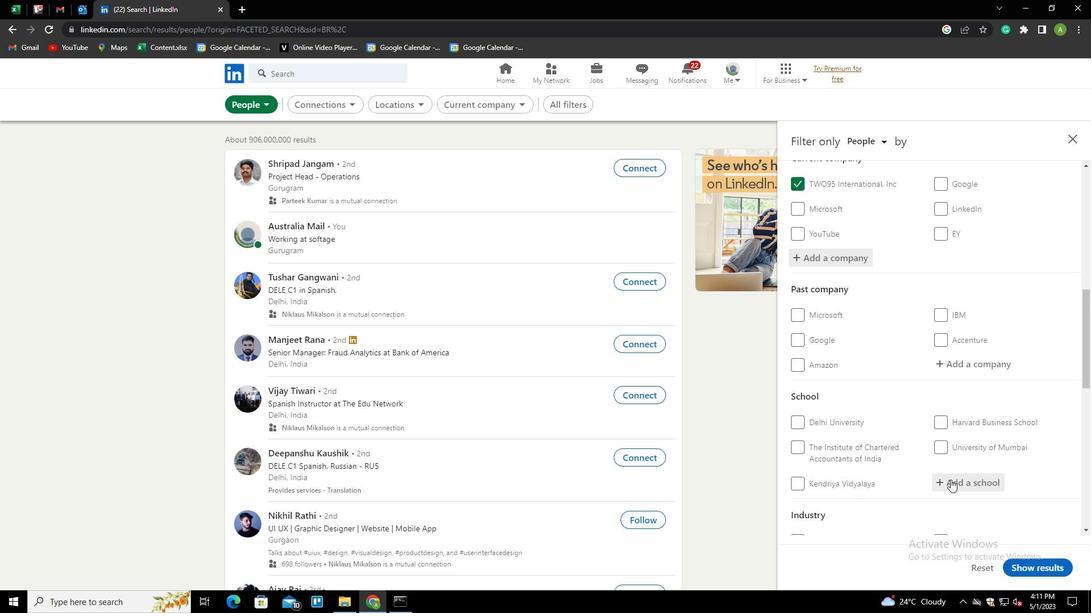 
Action: Mouse moved to (950, 480)
Screenshot: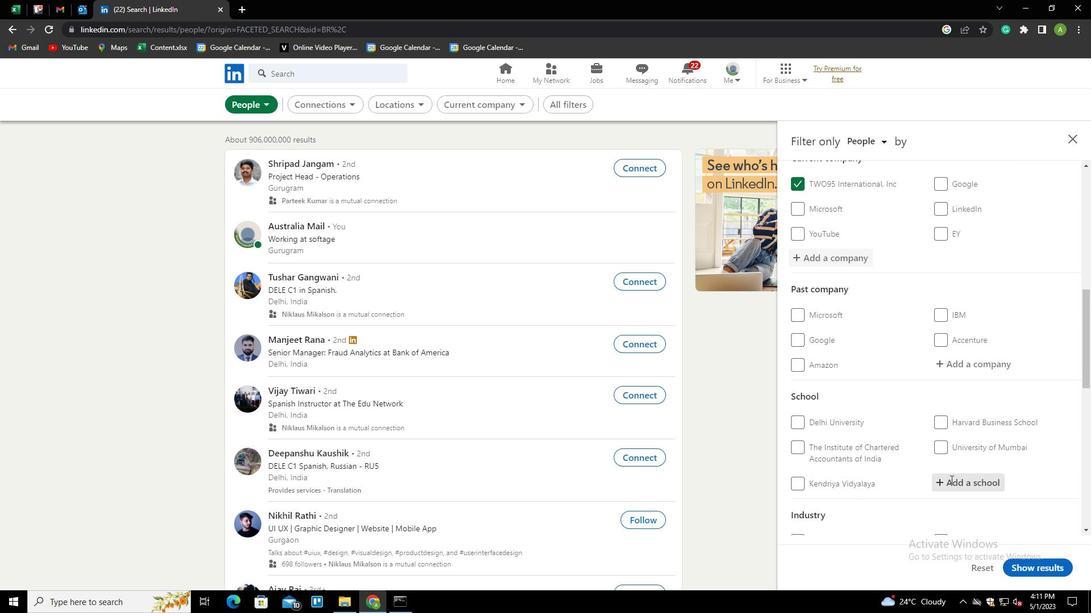 
Action: Key pressed <Key.shift><Key.shift><Key.shift><Key.shift>BABU<Key.space><Key.shift>B<Key.down><Key.enter>
Screenshot: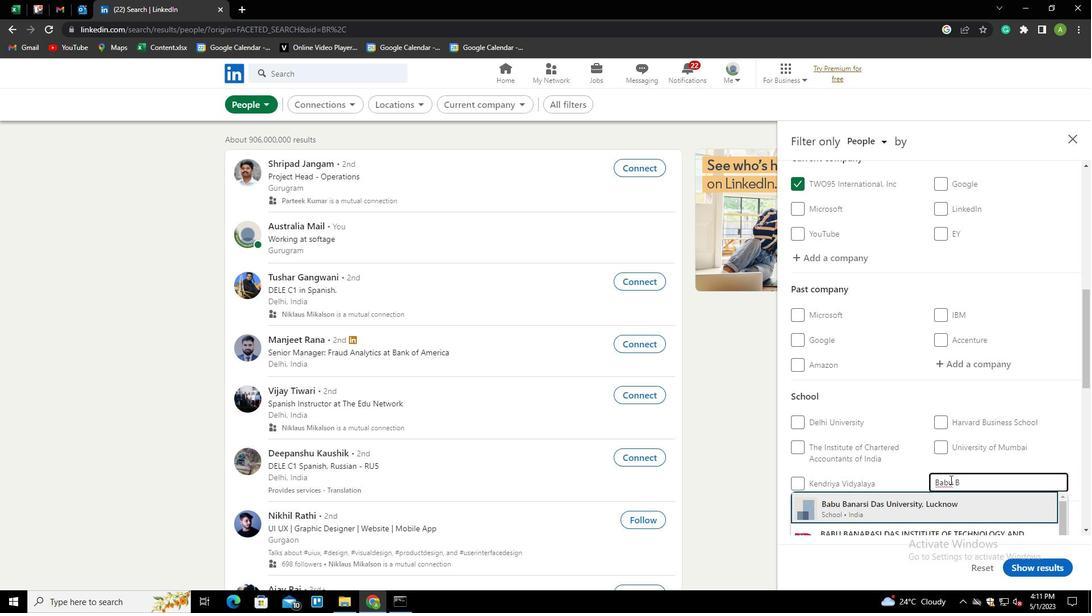 
Action: Mouse scrolled (950, 479) with delta (0, 0)
Screenshot: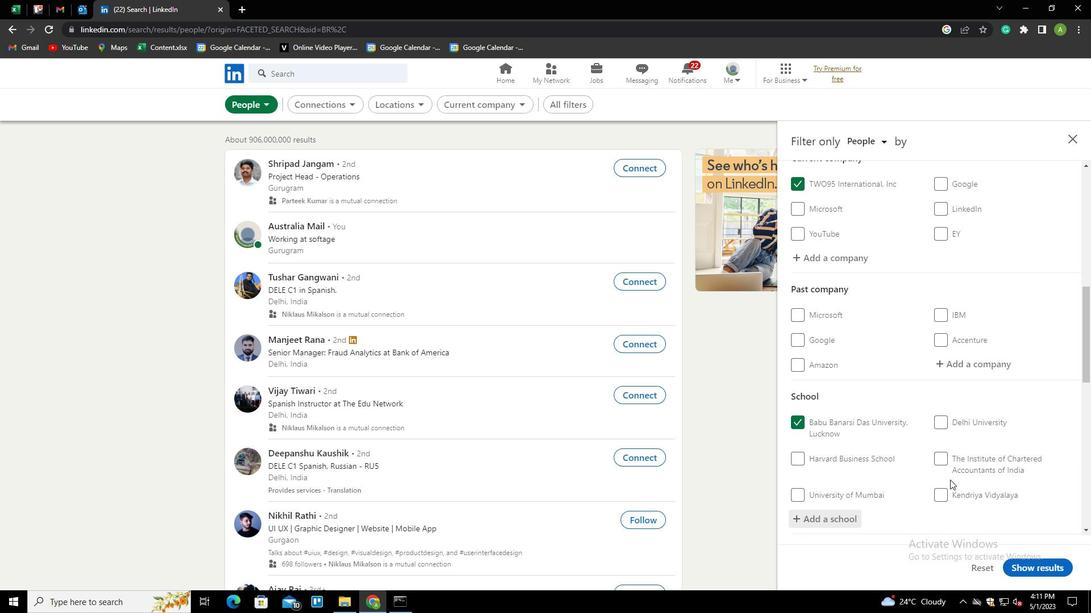 
Action: Mouse scrolled (950, 479) with delta (0, 0)
Screenshot: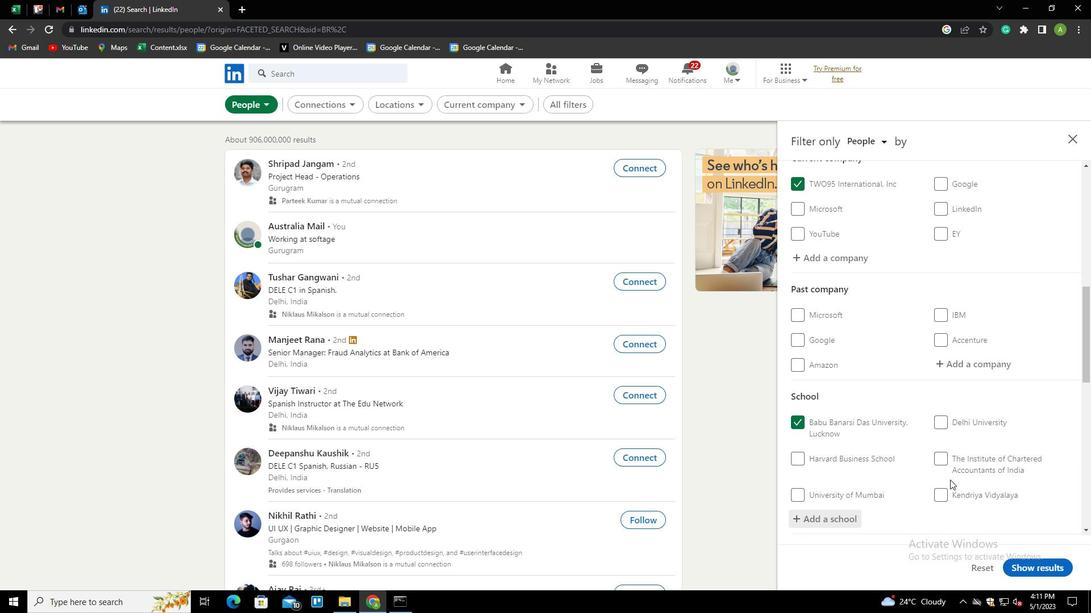 
Action: Mouse scrolled (950, 479) with delta (0, 0)
Screenshot: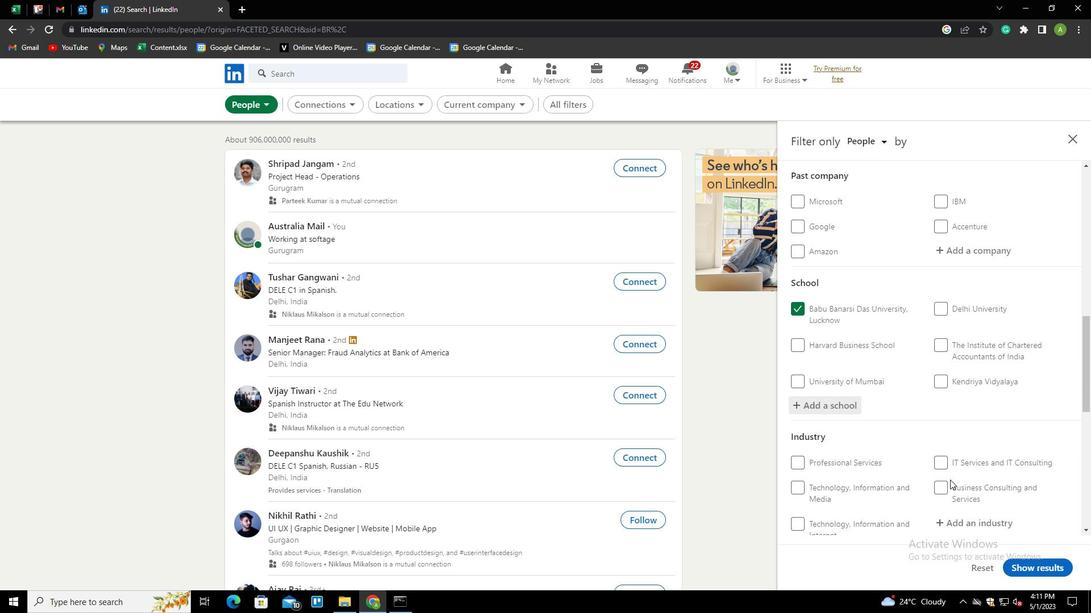 
Action: Mouse scrolled (950, 479) with delta (0, 0)
Screenshot: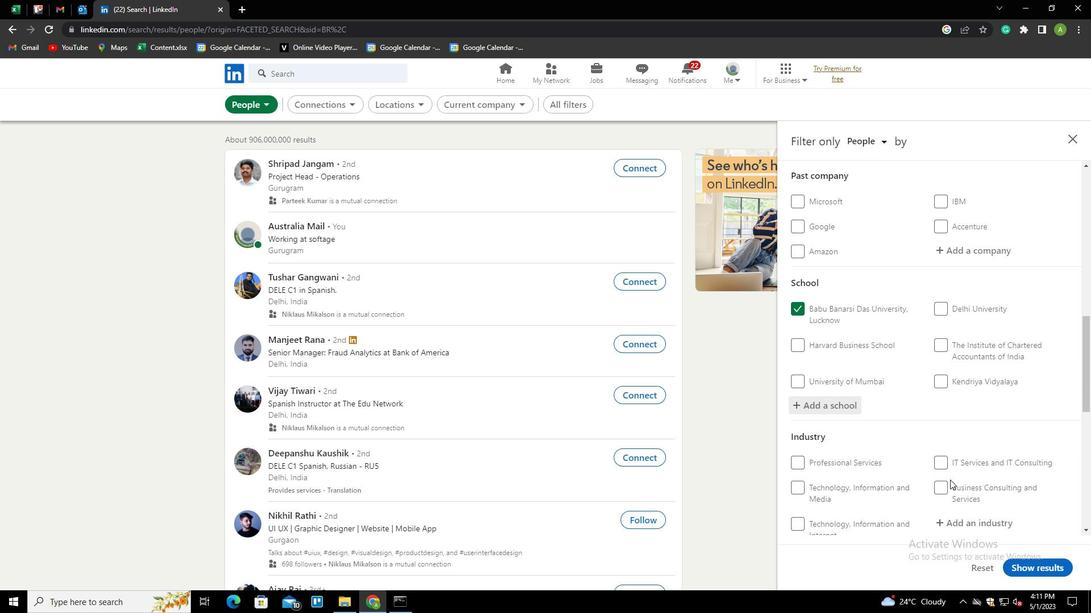 
Action: Mouse scrolled (950, 479) with delta (0, 0)
Screenshot: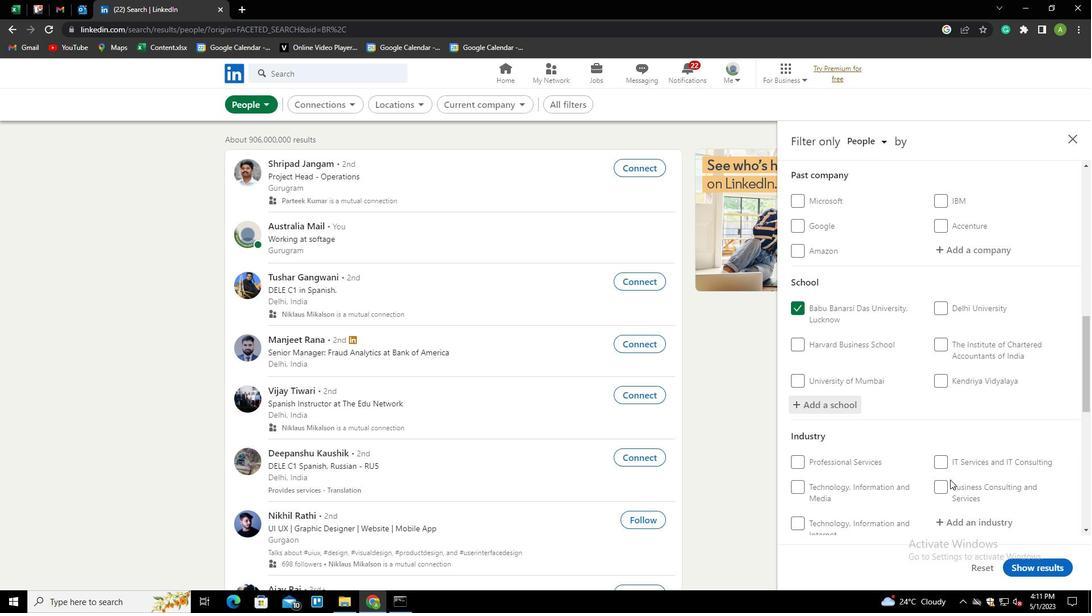 
Action: Mouse moved to (954, 346)
Screenshot: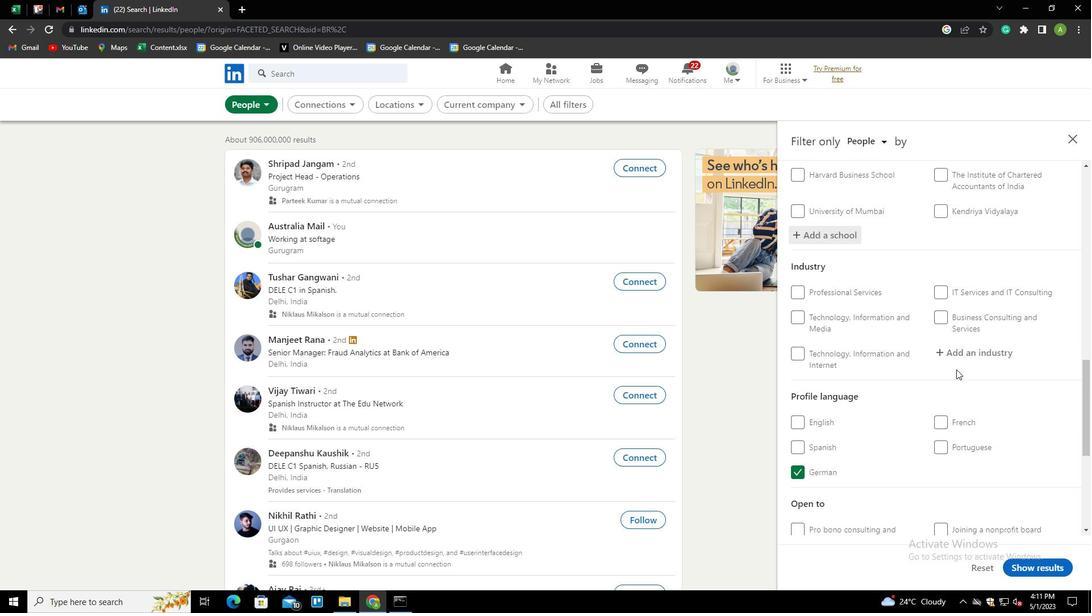 
Action: Mouse pressed left at (954, 346)
Screenshot: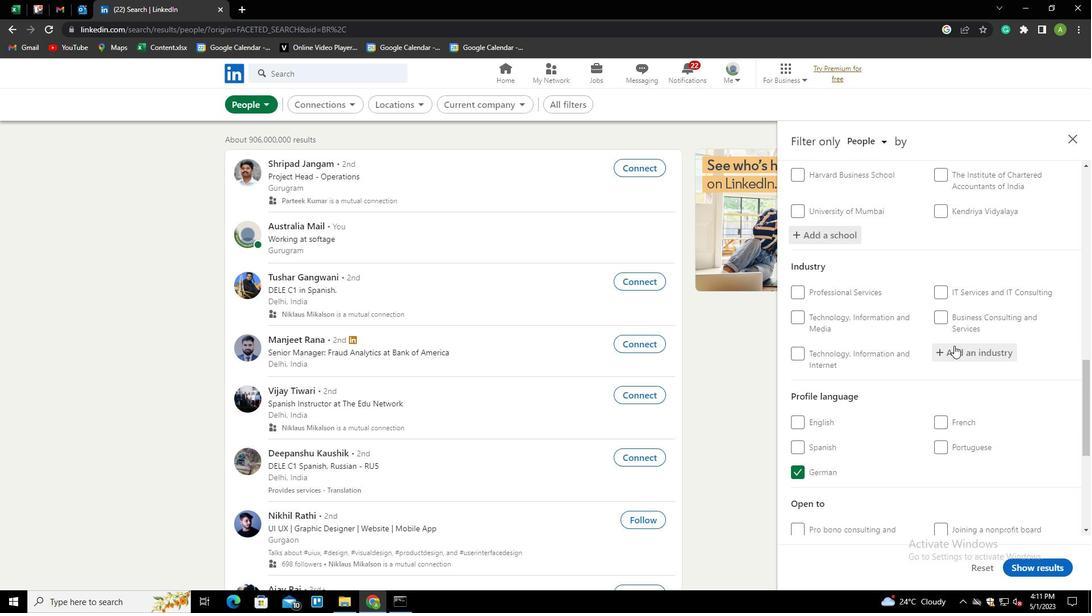 
Action: Key pressed <Key.shift>RETAIL<Key.space><Key.shift><Key.shift><Key.shift><Key.shift>FR<Key.backspace>UR<Key.down><Key.enter>
Screenshot: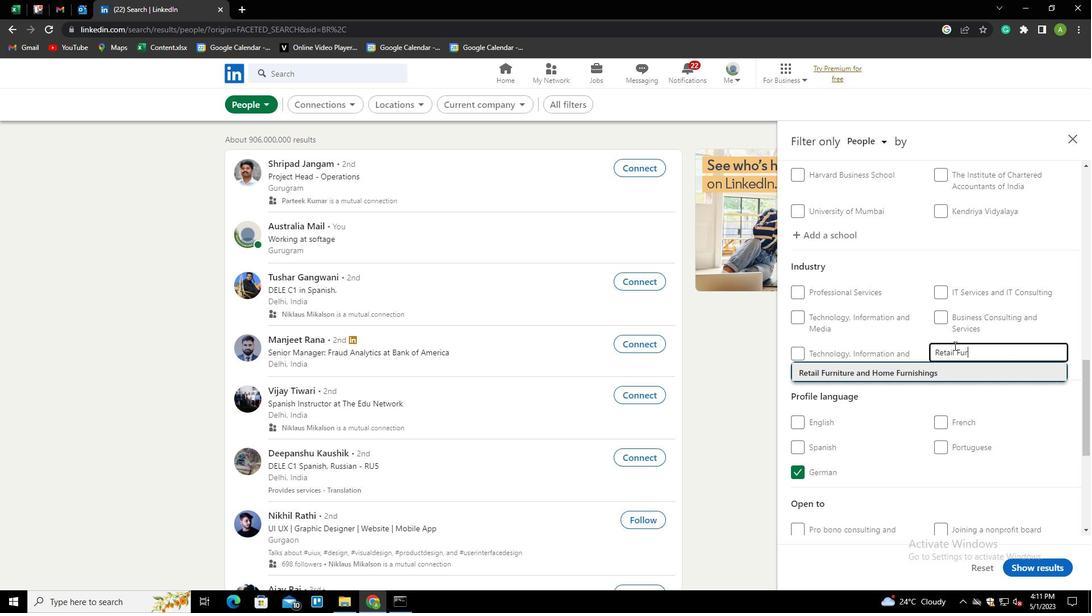 
Action: Mouse scrolled (954, 345) with delta (0, 0)
Screenshot: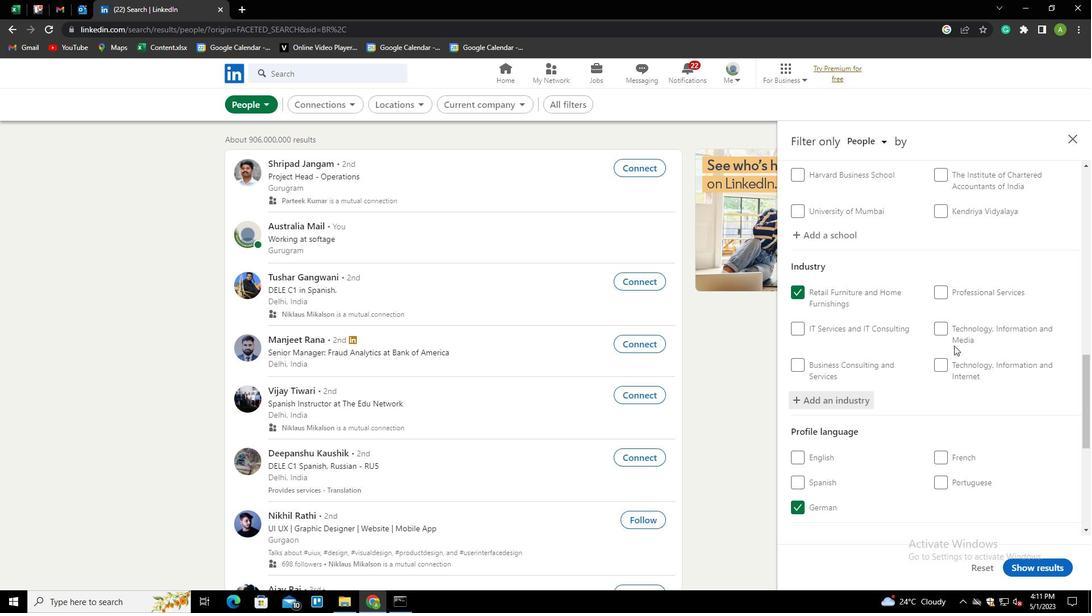 
Action: Mouse scrolled (954, 345) with delta (0, 0)
Screenshot: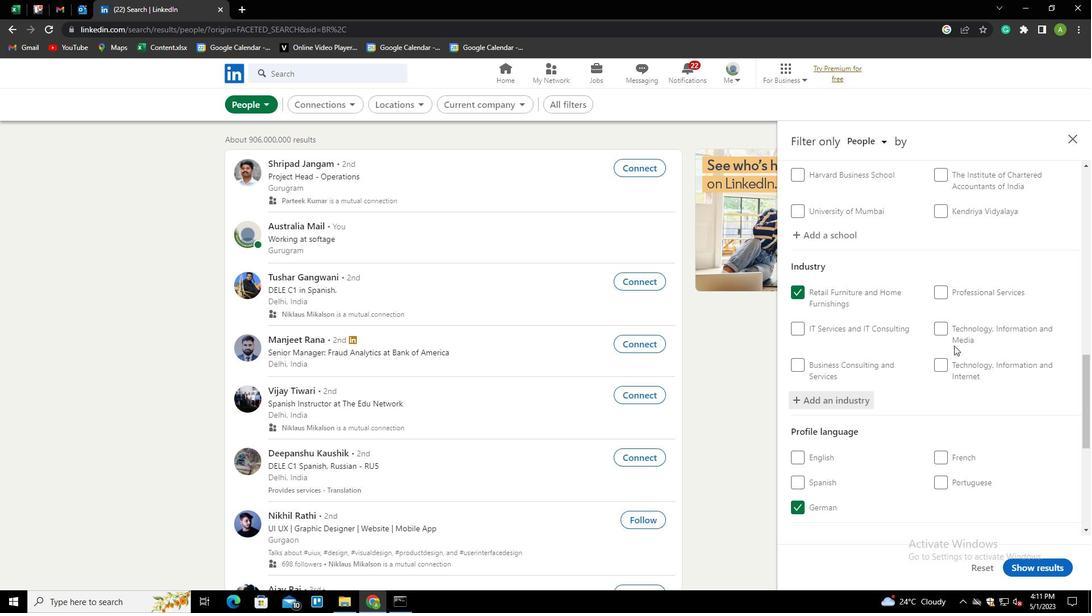 
Action: Mouse scrolled (954, 345) with delta (0, 0)
Screenshot: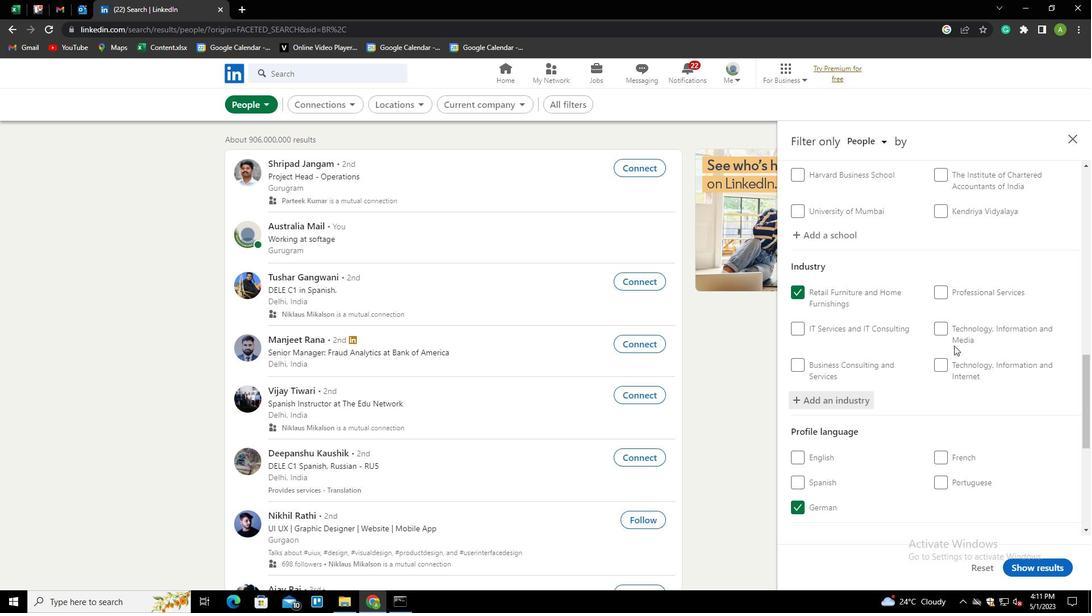 
Action: Mouse scrolled (954, 345) with delta (0, 0)
Screenshot: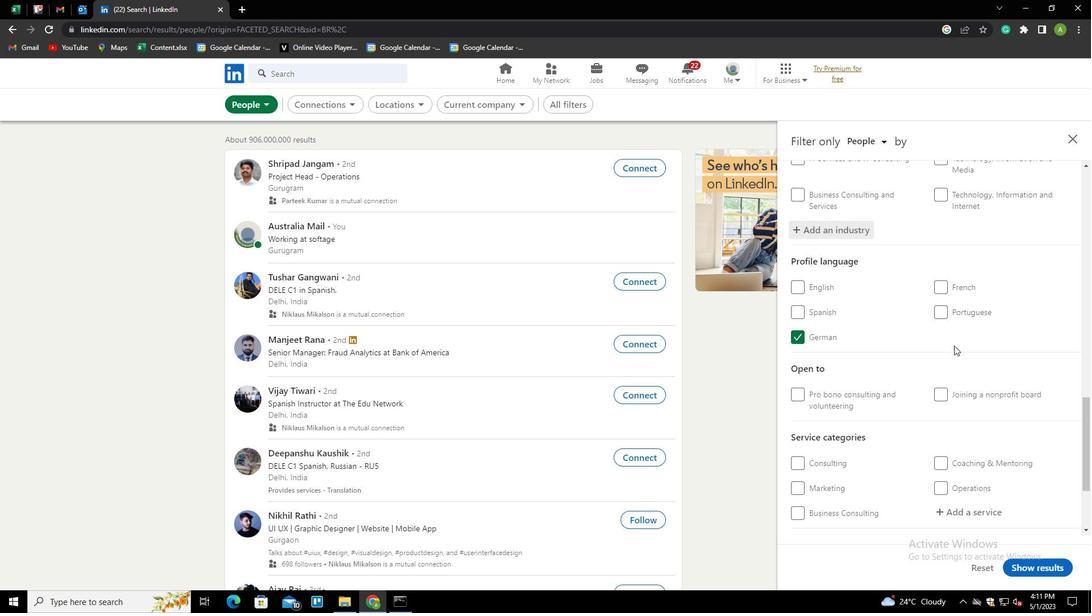 
Action: Mouse scrolled (954, 345) with delta (0, 0)
Screenshot: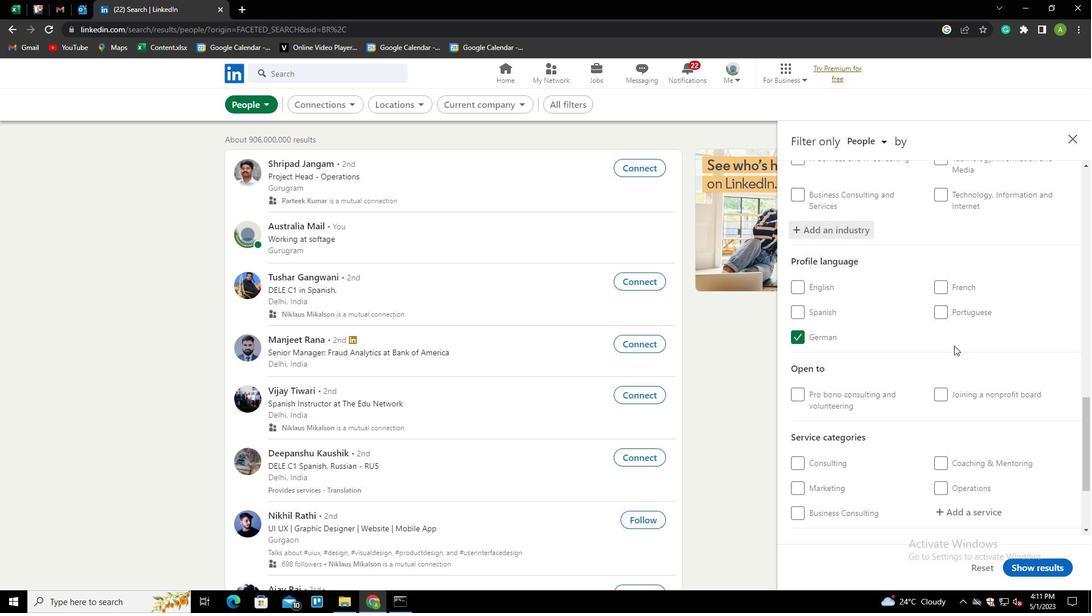 
Action: Mouse scrolled (954, 345) with delta (0, 0)
Screenshot: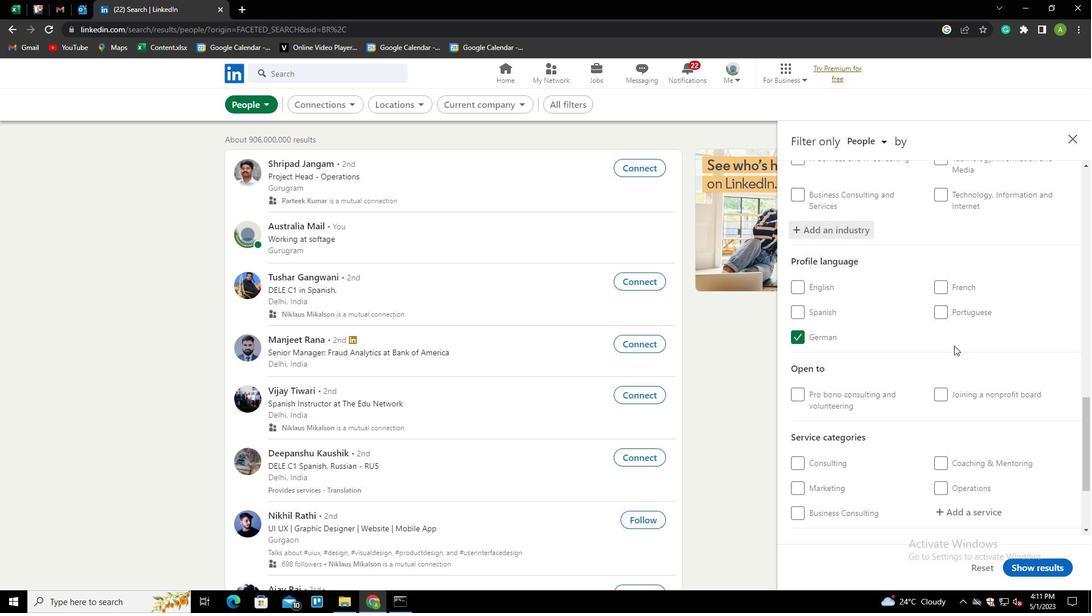 
Action: Mouse moved to (959, 386)
Screenshot: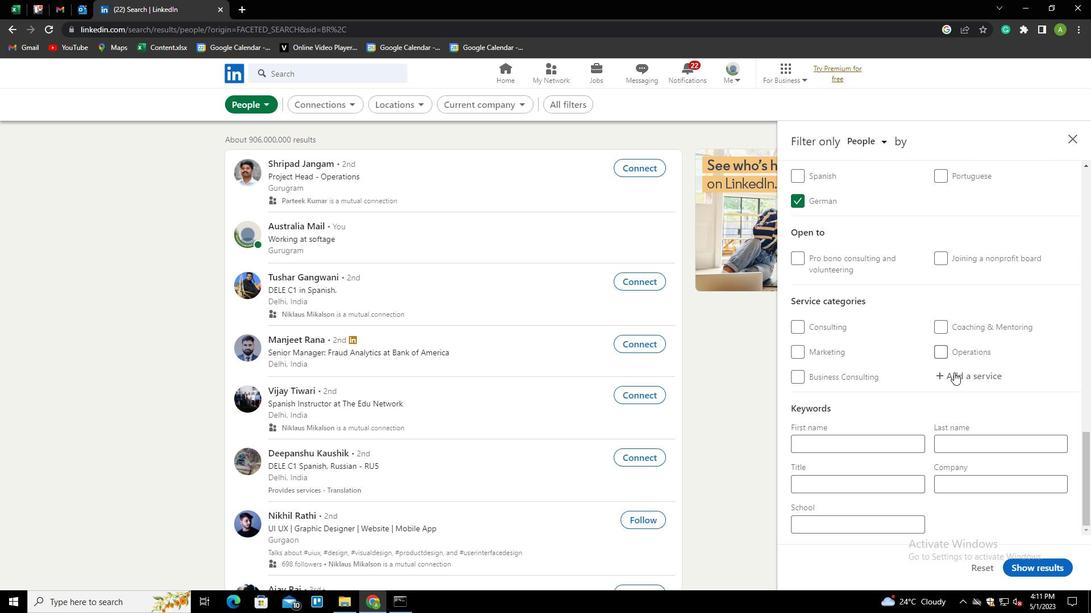 
Action: Mouse pressed left at (959, 386)
Screenshot: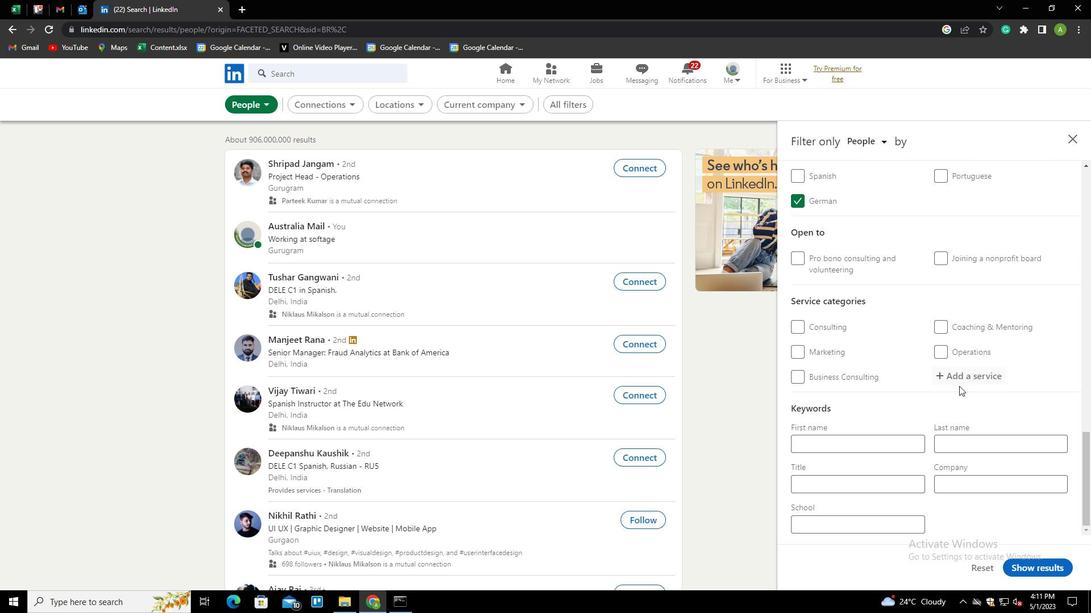 
Action: Mouse moved to (965, 376)
Screenshot: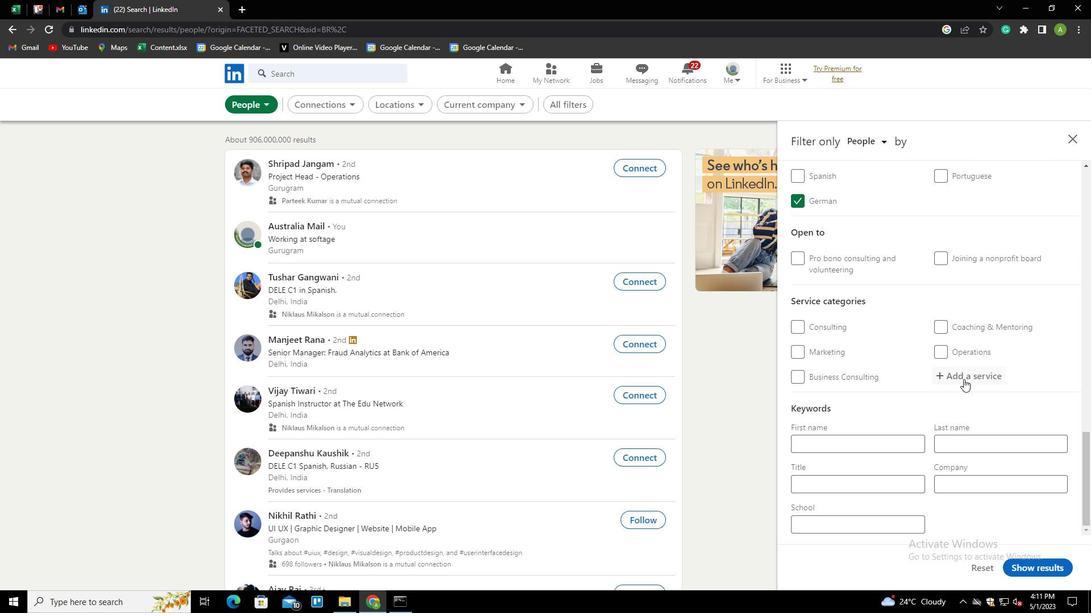 
Action: Mouse pressed left at (965, 376)
Screenshot: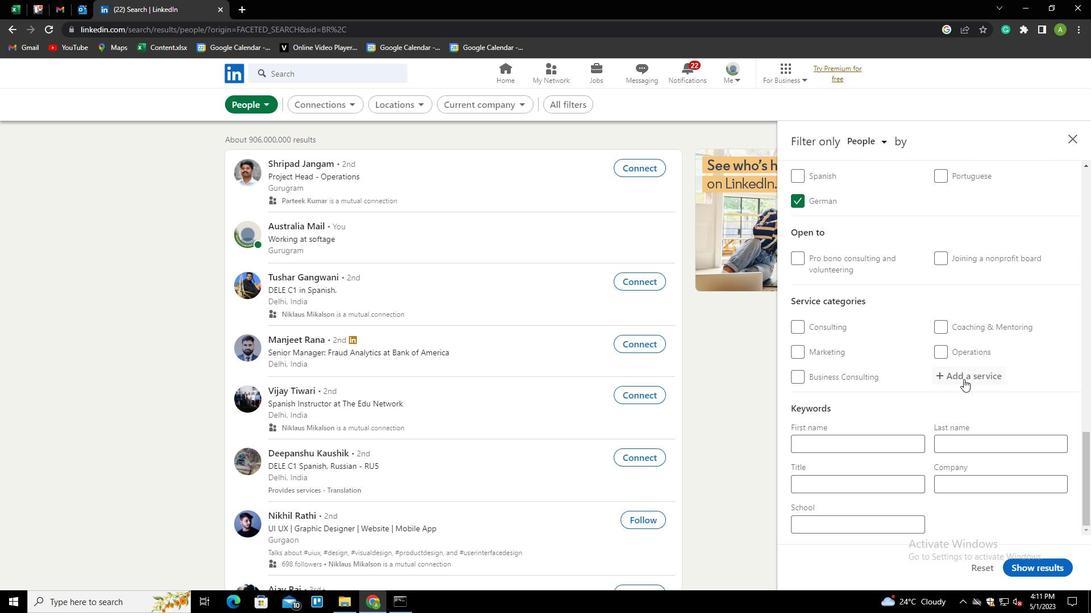
Action: Mouse moved to (969, 375)
Screenshot: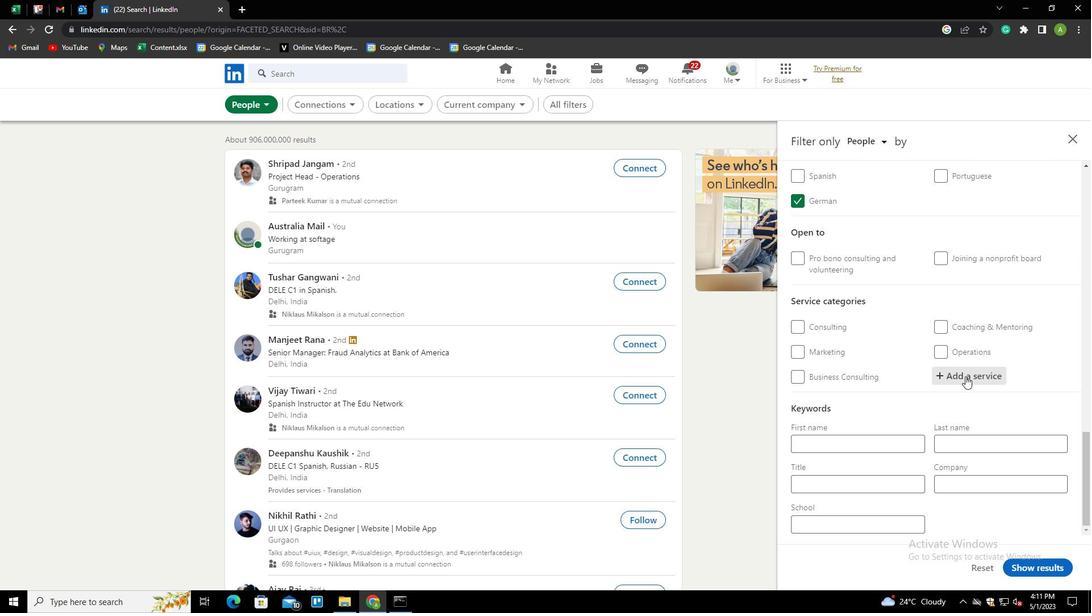
Action: Mouse pressed left at (969, 375)
Screenshot: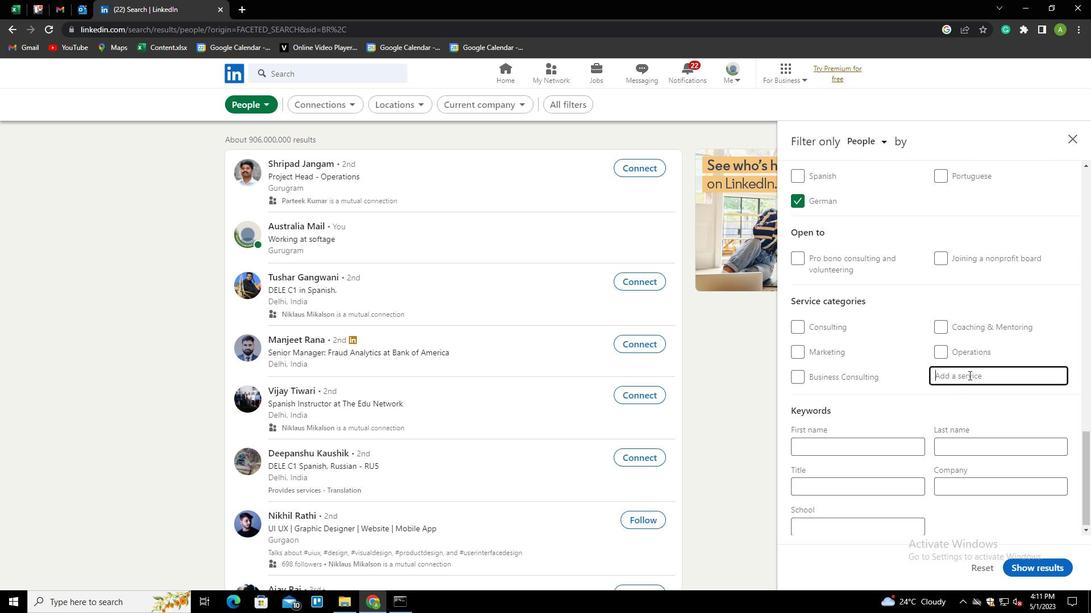 
Action: Key pressed <Key.shift>FILE<Key.space>AM<Key.backspace><Key.backspace>MAN<Key.down><Key.enter>
Screenshot: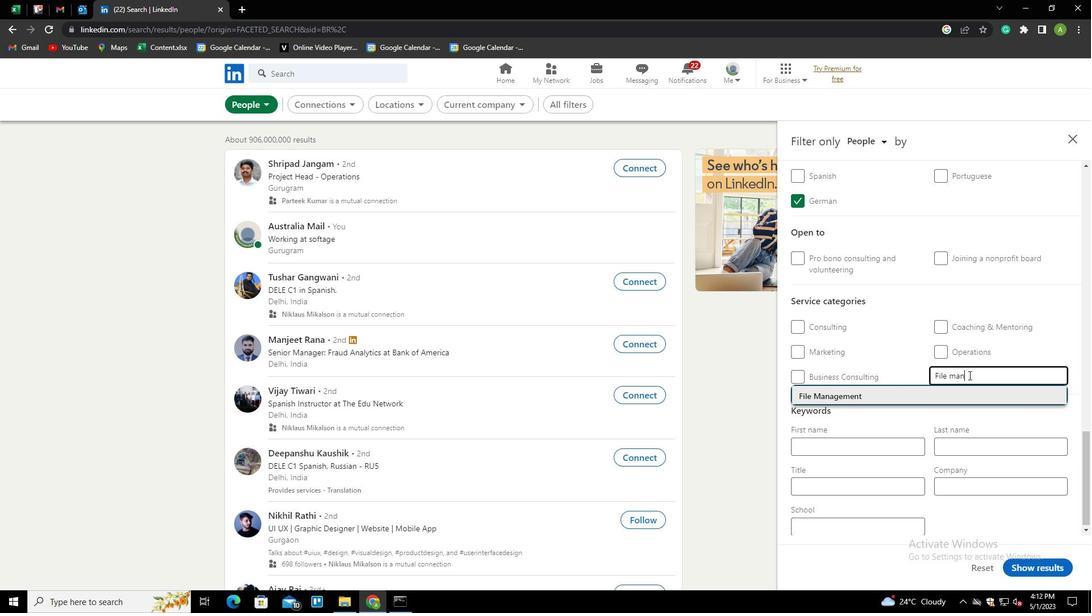 
Action: Mouse scrolled (969, 375) with delta (0, 0)
Screenshot: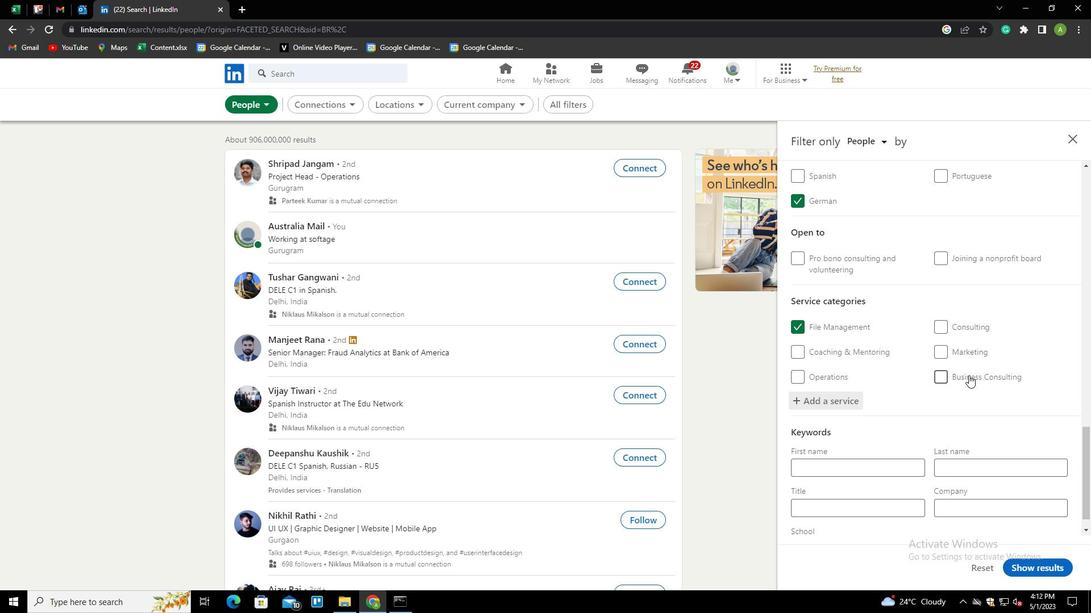 
Action: Mouse scrolled (969, 375) with delta (0, 0)
Screenshot: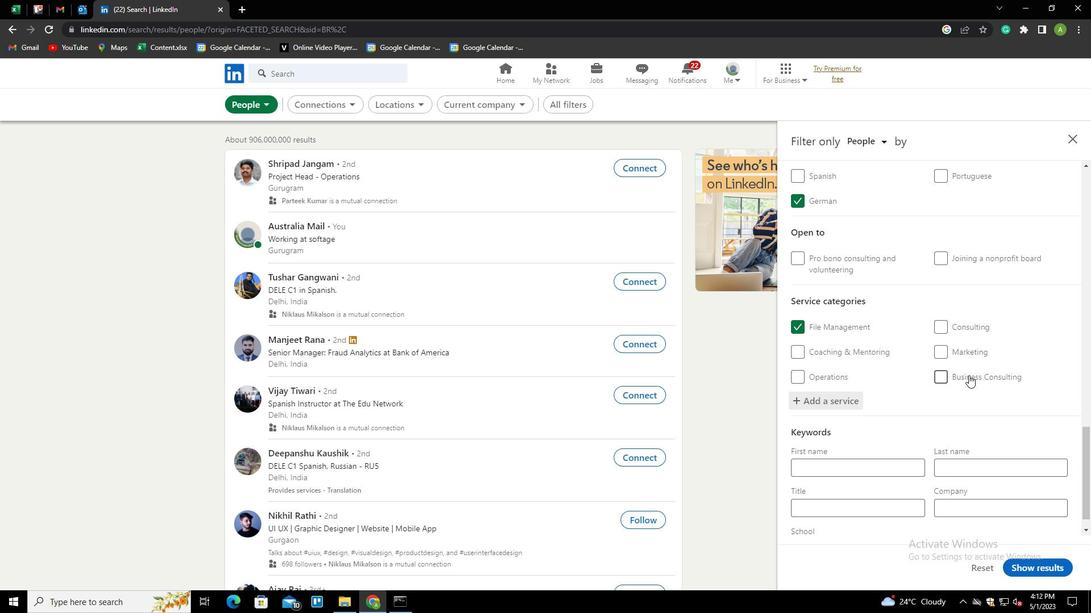 
Action: Mouse scrolled (969, 375) with delta (0, 0)
Screenshot: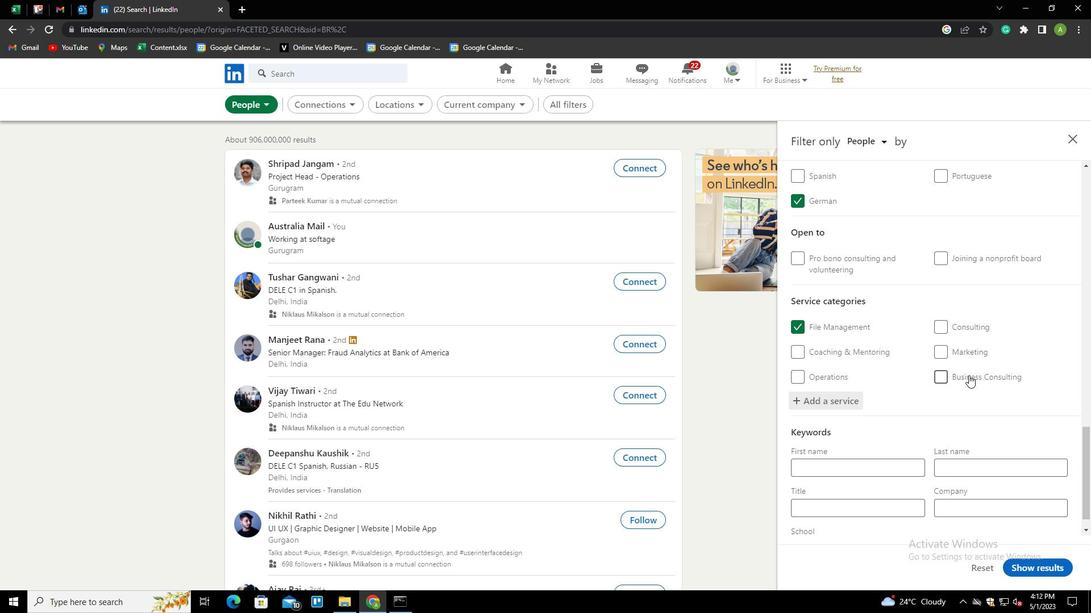 
Action: Mouse scrolled (969, 375) with delta (0, 0)
Screenshot: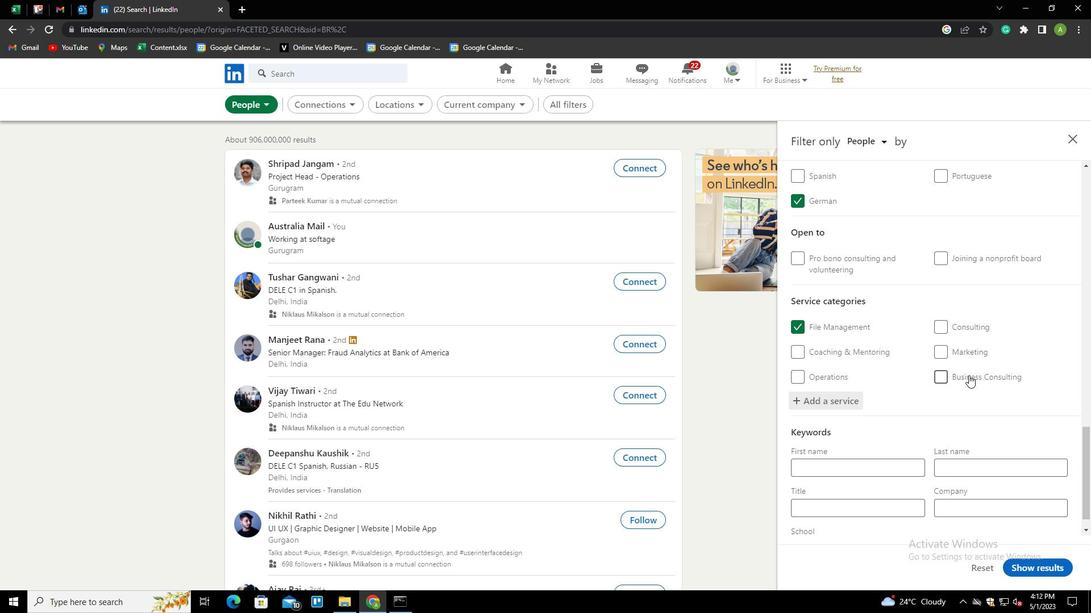 
Action: Mouse scrolled (969, 375) with delta (0, 0)
Screenshot: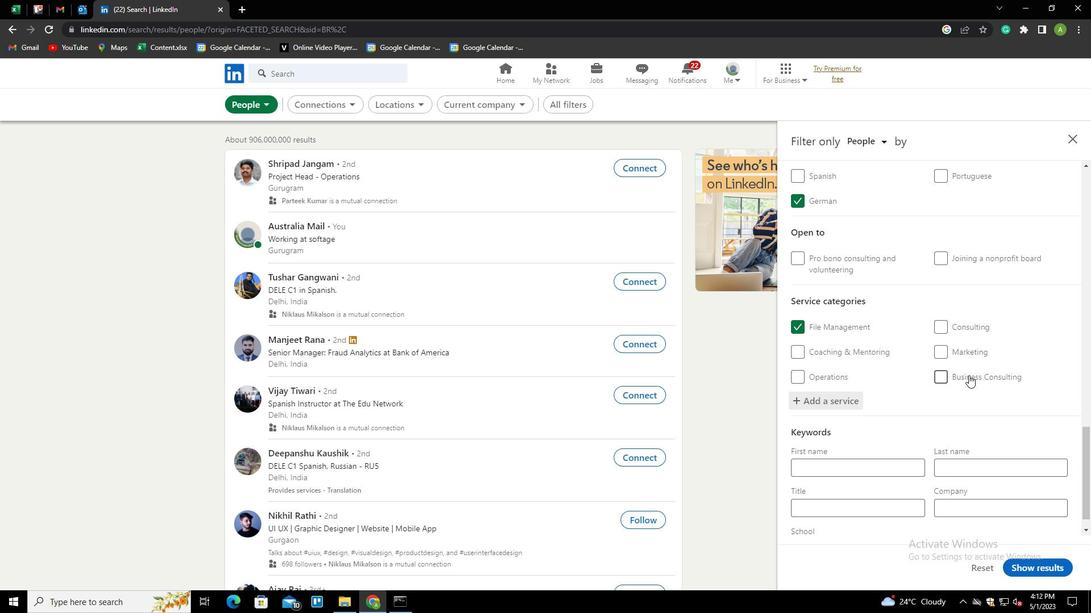 
Action: Mouse scrolled (969, 375) with delta (0, 0)
Screenshot: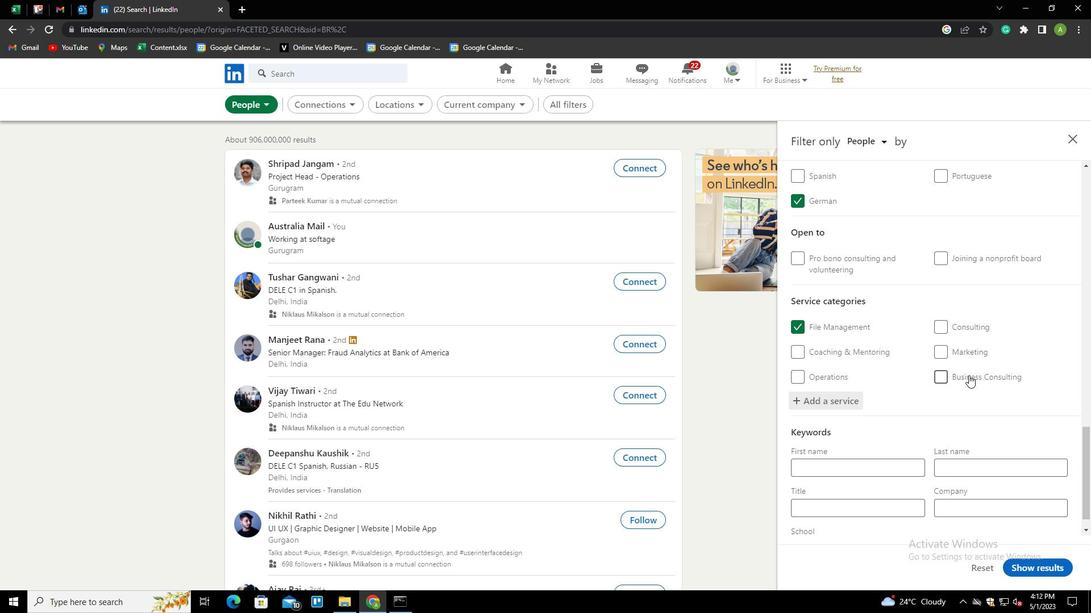 
Action: Mouse scrolled (969, 375) with delta (0, 0)
Screenshot: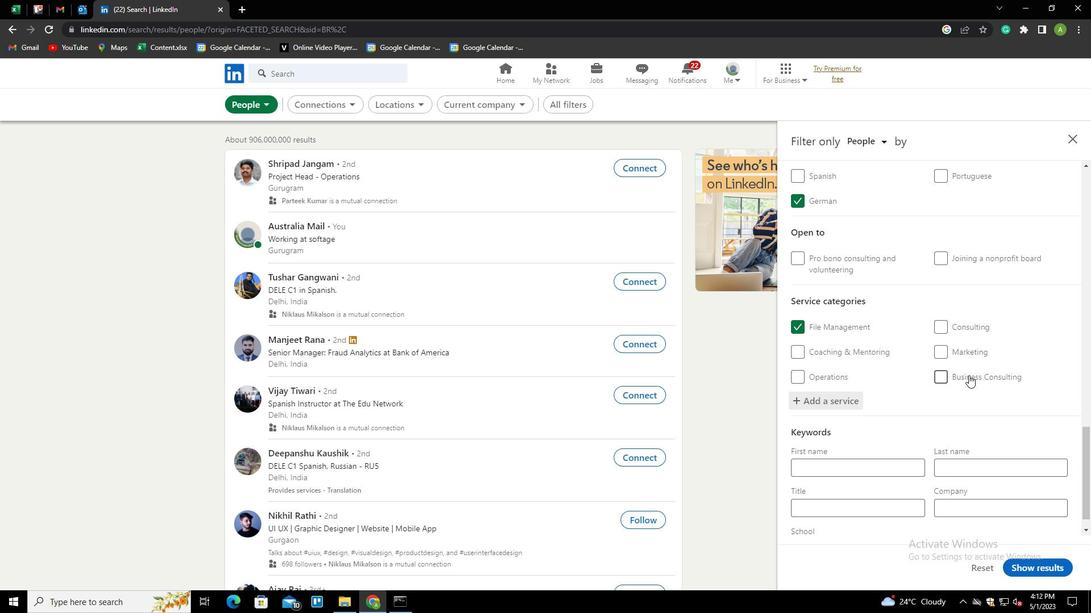 
Action: Mouse moved to (810, 489)
Screenshot: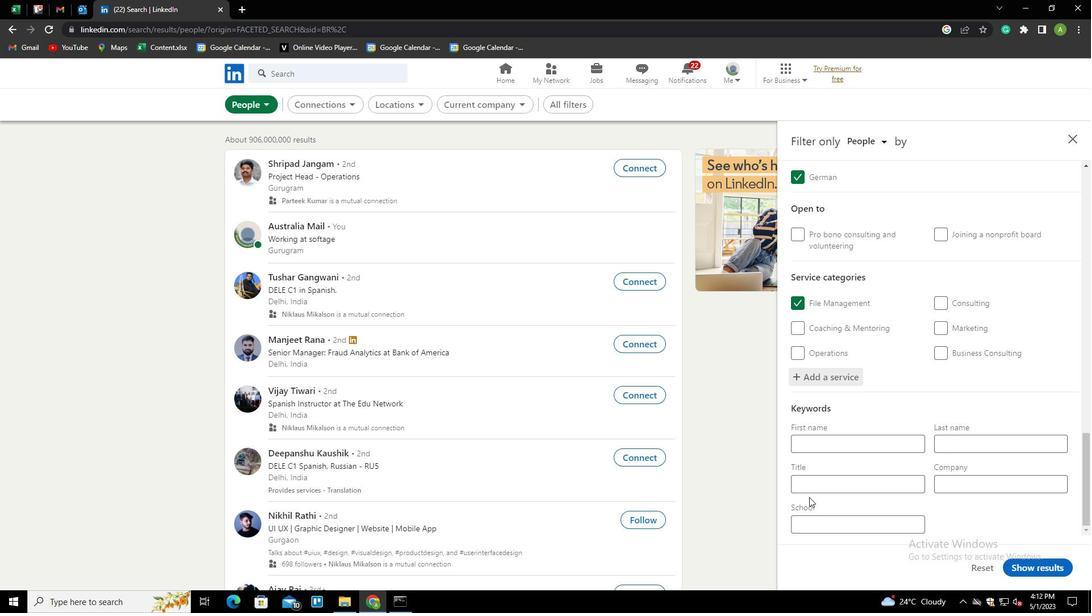 
Action: Mouse pressed left at (810, 489)
Screenshot: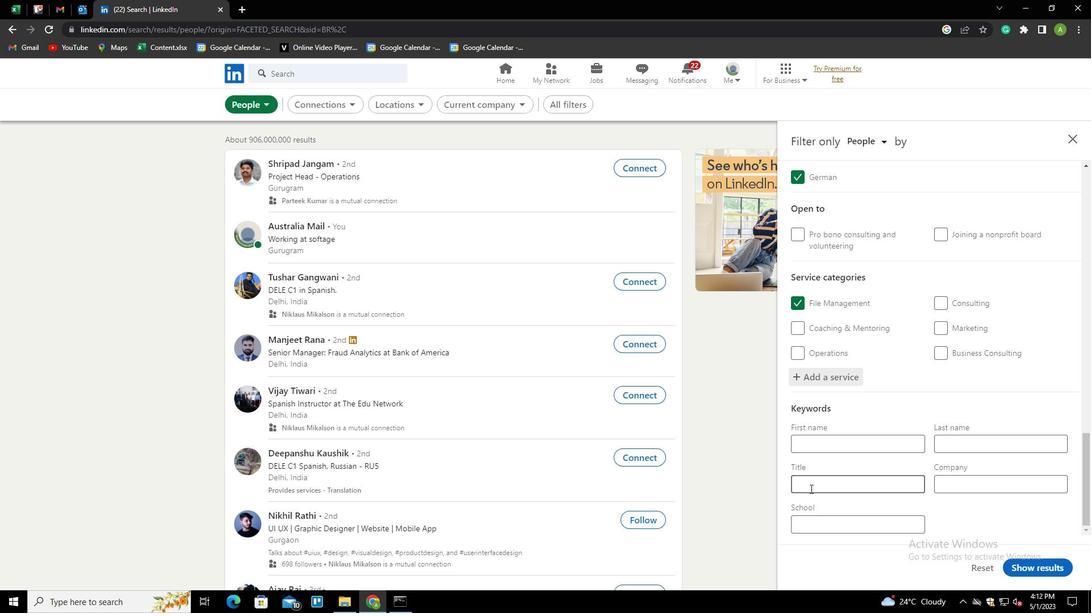 
Action: Key pressed <Key.shift>
Screenshot: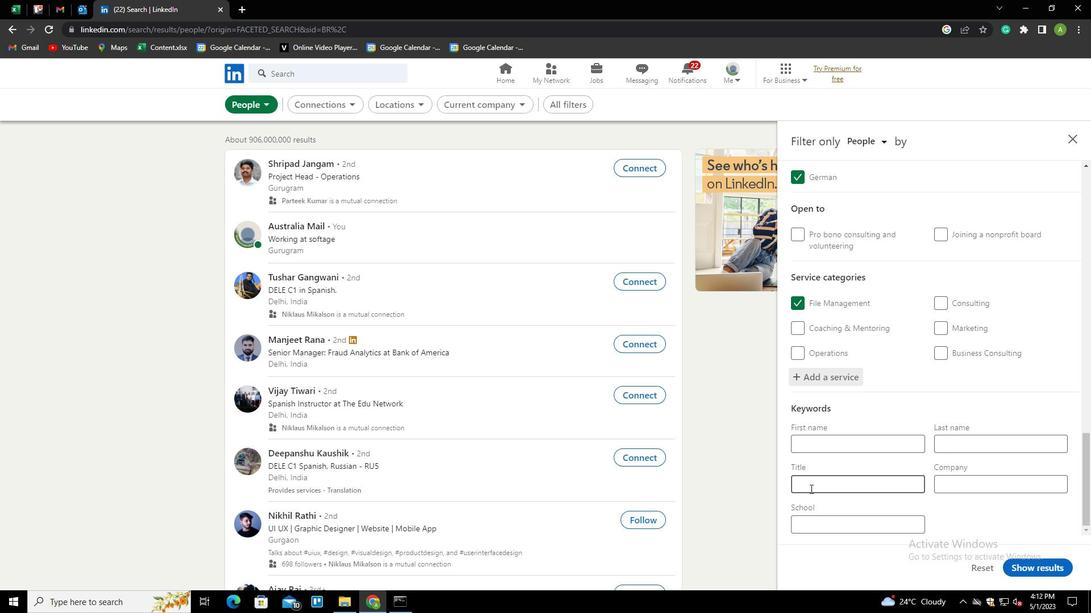 
Action: Mouse moved to (810, 488)
Screenshot: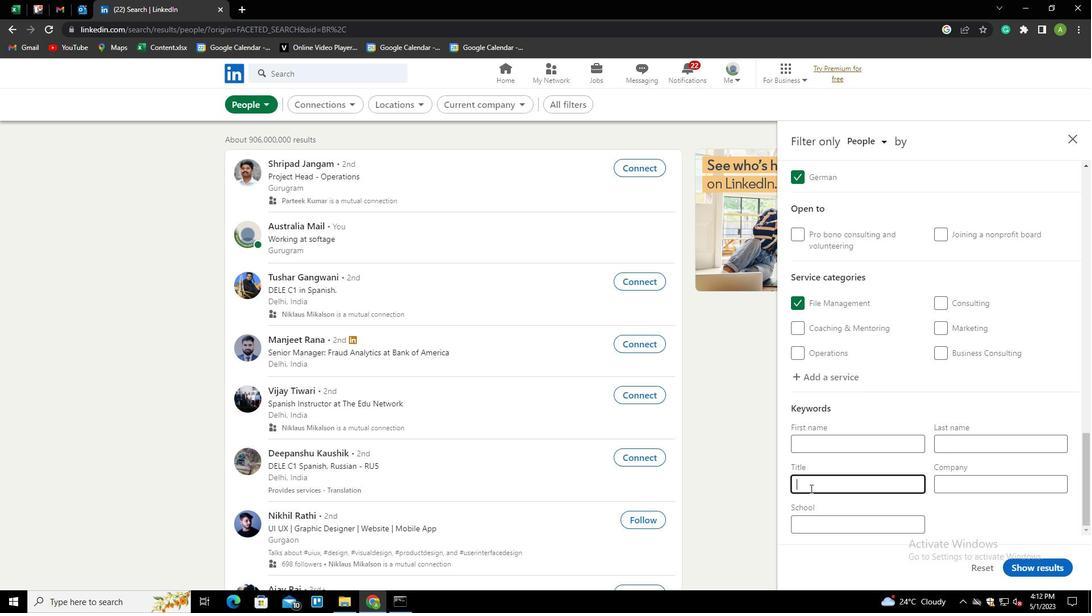 
Action: Key pressed CUSTOMER<Key.space><Key.shift>SERCI<Key.backspace><Key.backspace>VICE<Key.space><Key.shift>MANAGER
Screenshot: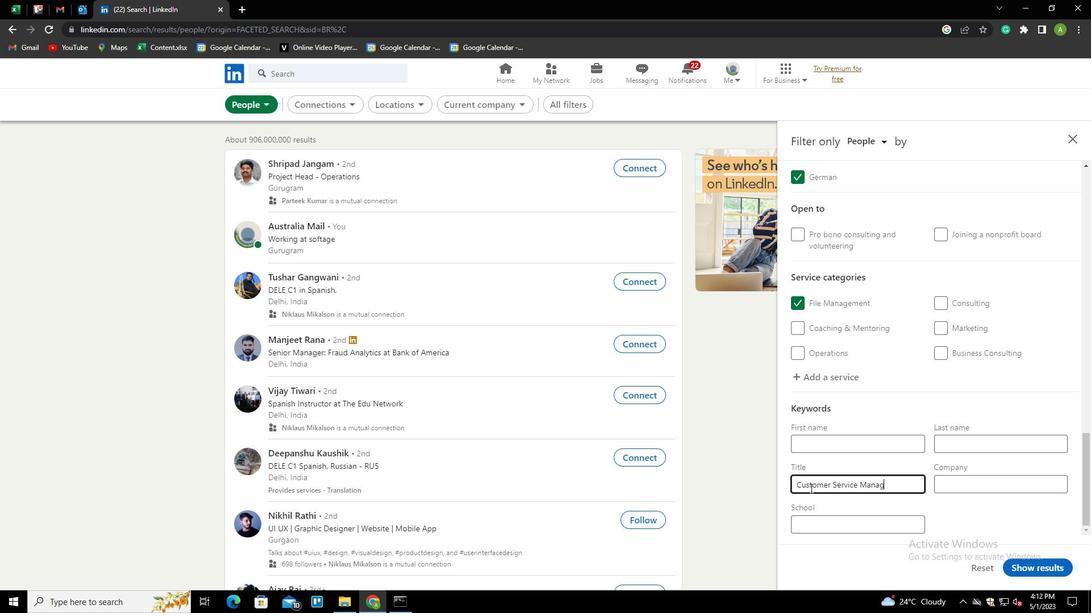 
Action: Mouse moved to (963, 515)
Screenshot: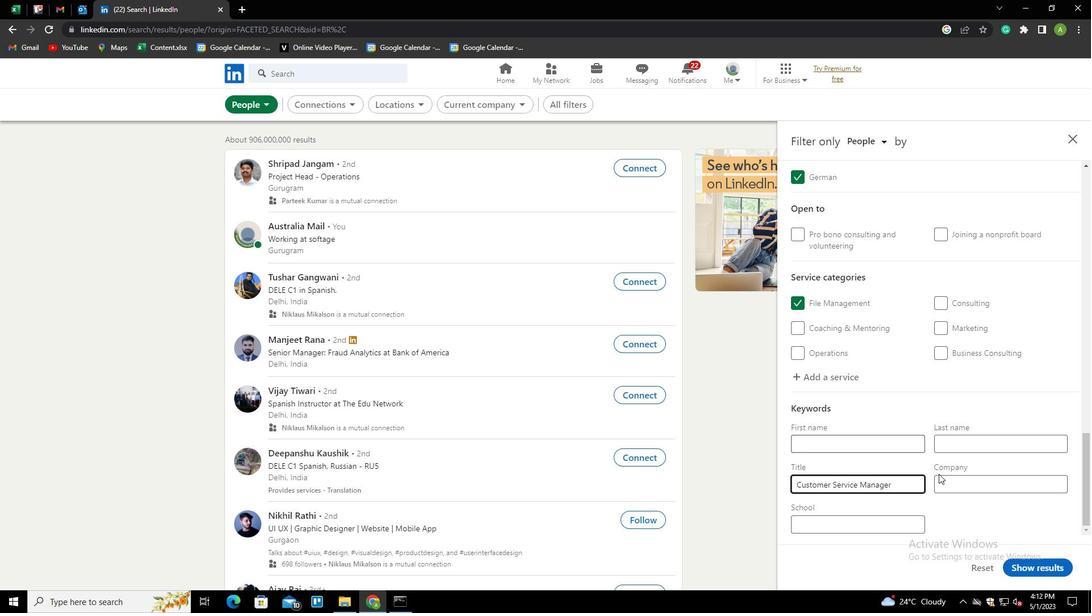 
Action: Mouse pressed left at (963, 515)
Screenshot: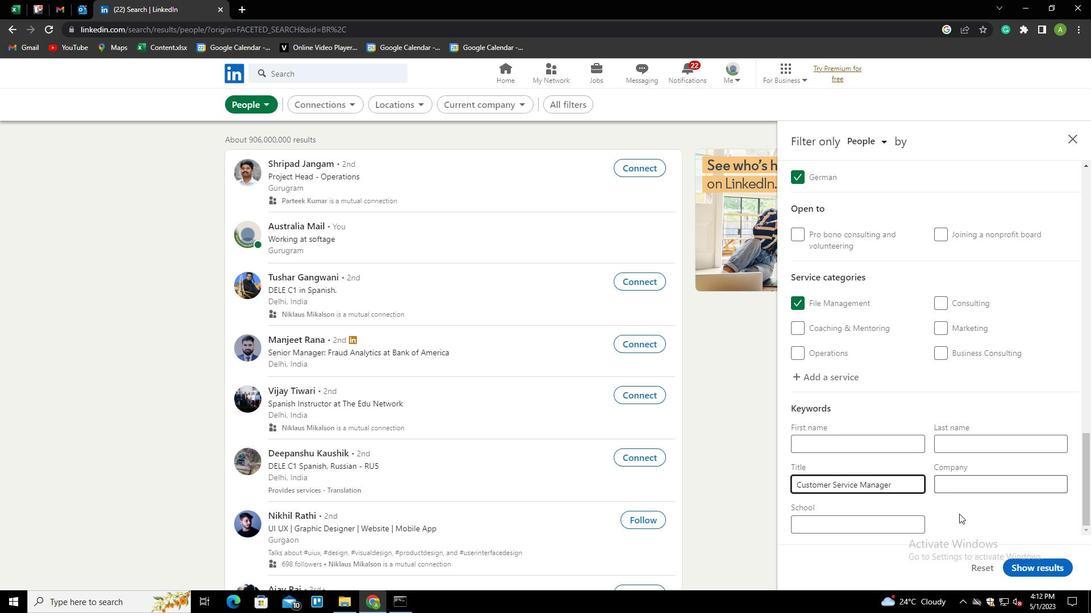 
Action: Mouse moved to (1034, 565)
Screenshot: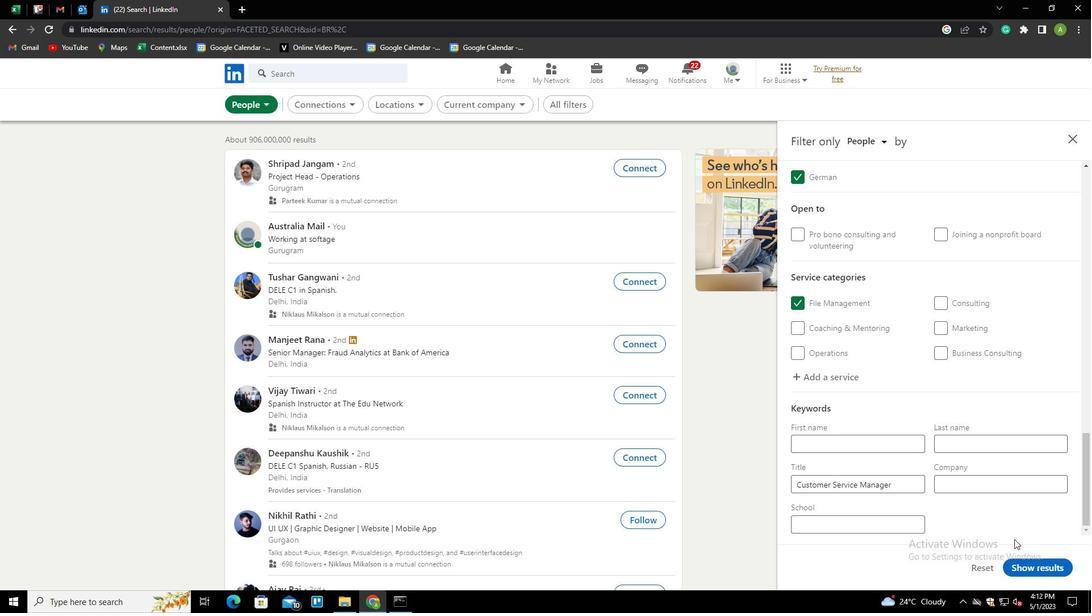 
Action: Mouse pressed left at (1034, 565)
Screenshot: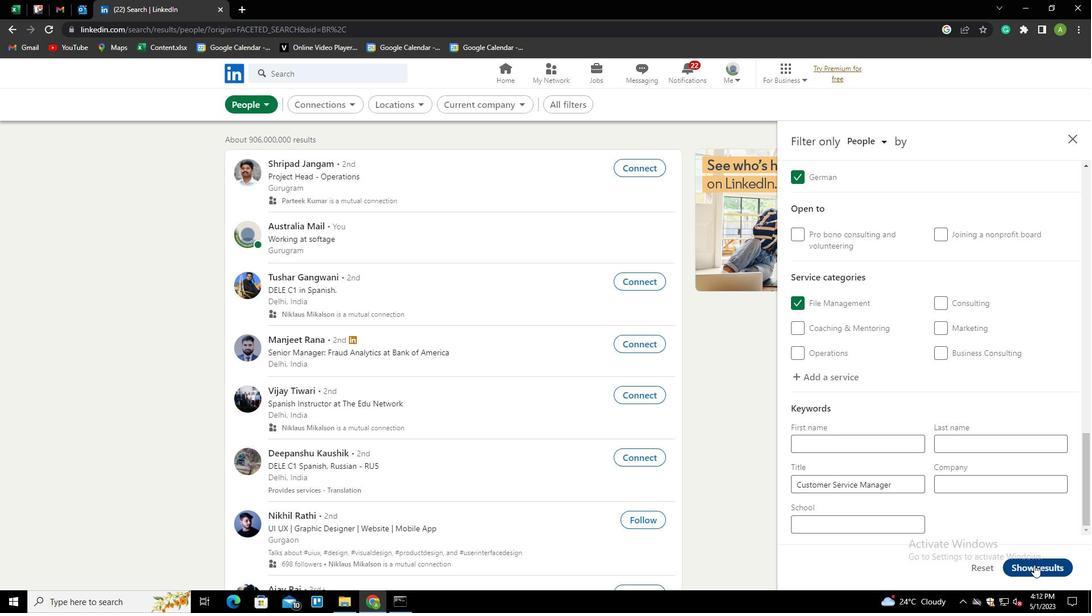 
